 Task: Add an event with the title Project Progress Review, date '2023/10/23', time 7:50 AM to 9:50 AMand add a description: Throughout the retreat, teams will engage in a variety of problem-solving activities that are designed to challenge their critical thinking, decision-making, and collaboration skills. These activities will be carefully curated to promote teamwork, innovation, and a growth mindset., put the event into Green category . Add location for the event as: 456 Palace of Knossos, Crete, Greece, logged in from the account softage.2@softage.netand send the event invitation to softage.4@softage.net and softage.5@softage.net. Set a reminder for the event At time of event
Action: Mouse moved to (114, 99)
Screenshot: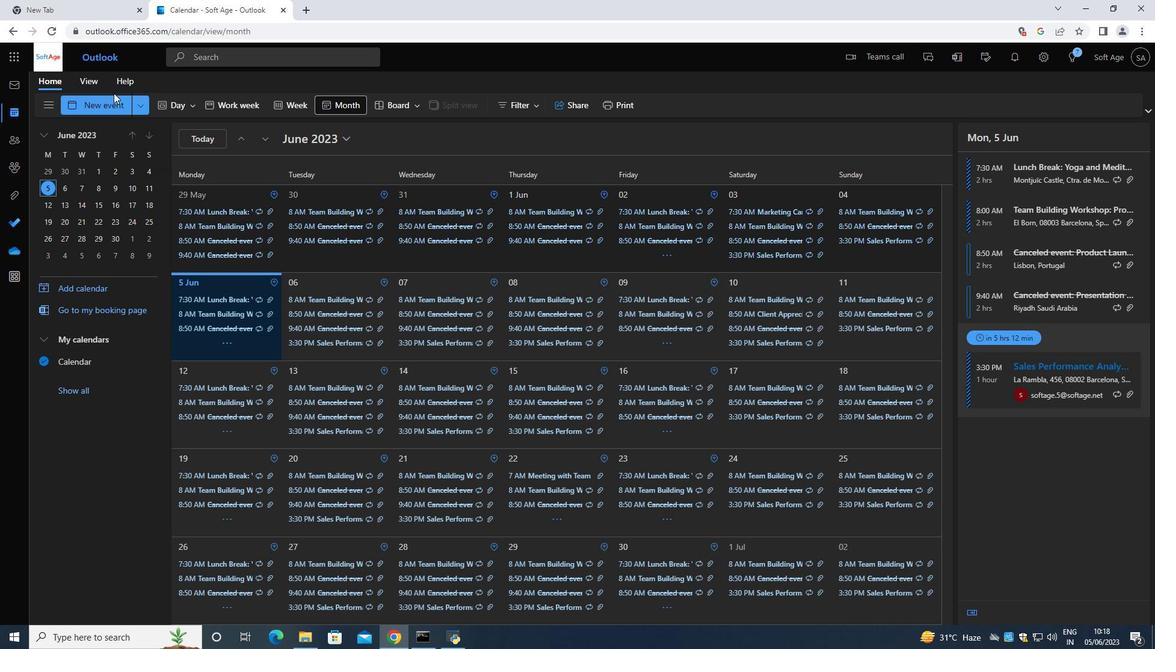 
Action: Mouse pressed left at (114, 99)
Screenshot: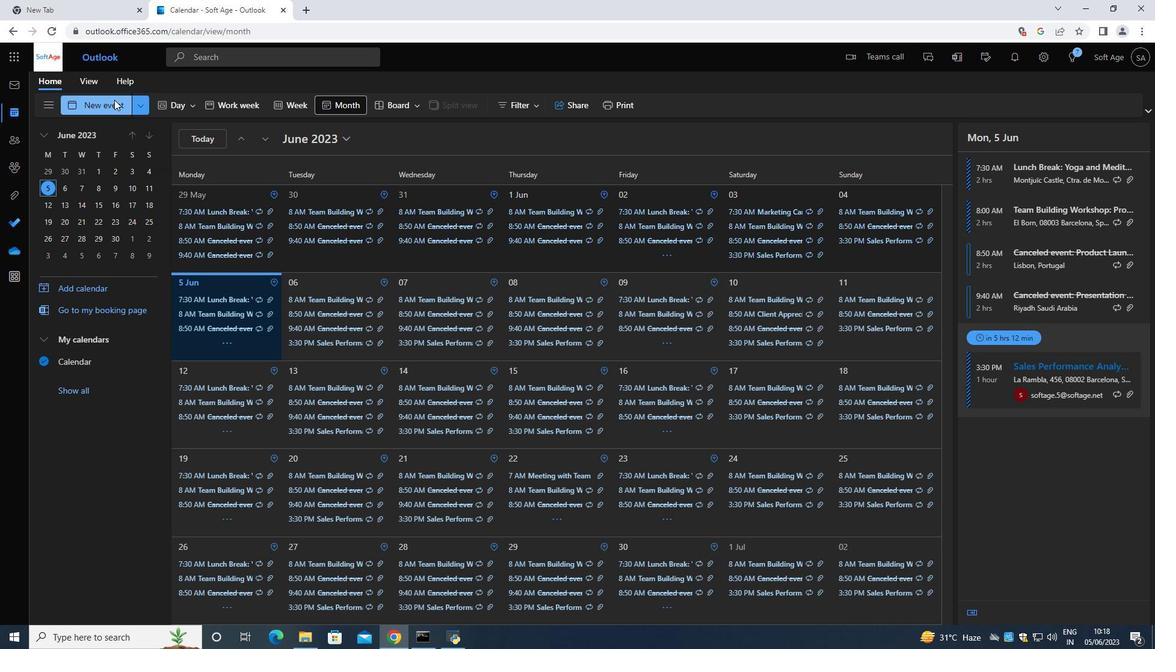 
Action: Mouse moved to (492, 291)
Screenshot: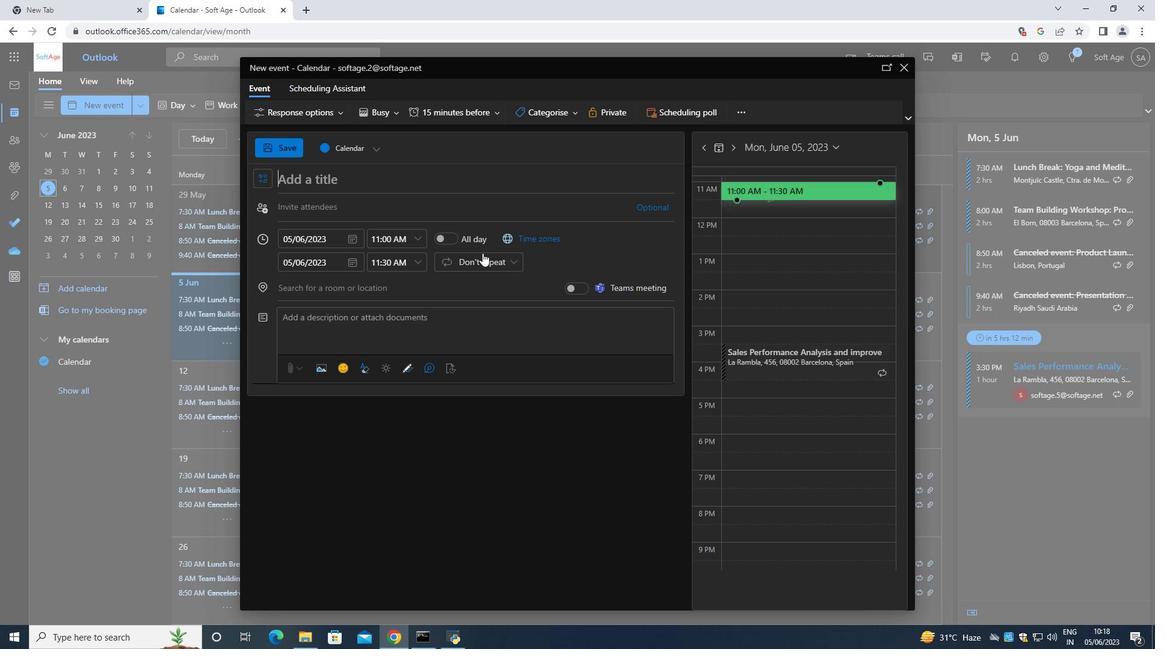 
Action: Key pressed <Key.shift><Key.shift><Key.shift><Key.shift><Key.shift><Key.shift><Key.shift><Key.shift><Key.shift><Key.shift><Key.shift><Key.shift><Key.shift><Key.shift><Key.shift><Key.shift>Project<Key.space><Key.shift>Progress<Key.space><Key.shift><Key.shift><Key.shift><Key.shift>Review
Screenshot: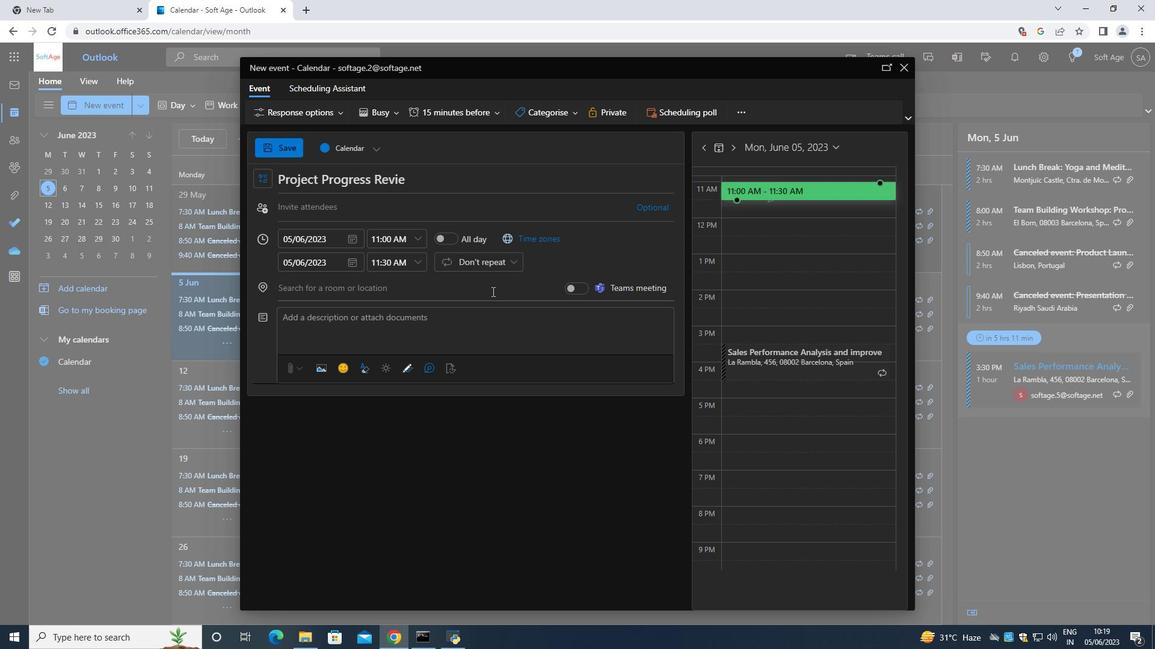 
Action: Mouse moved to (357, 237)
Screenshot: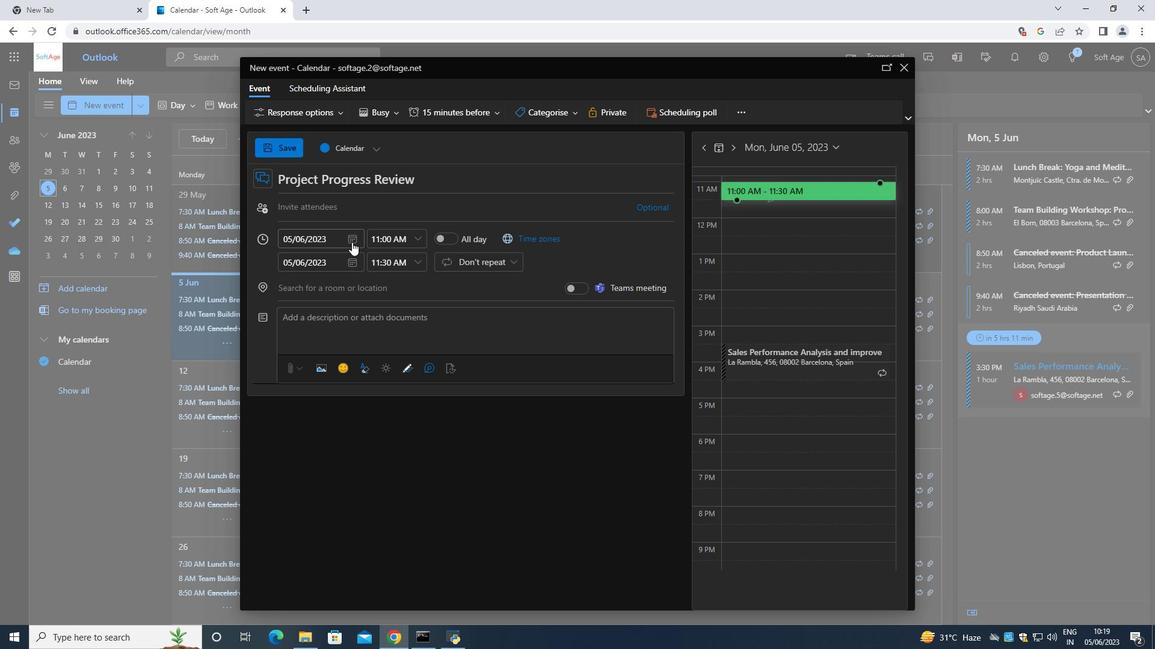 
Action: Mouse pressed left at (357, 237)
Screenshot: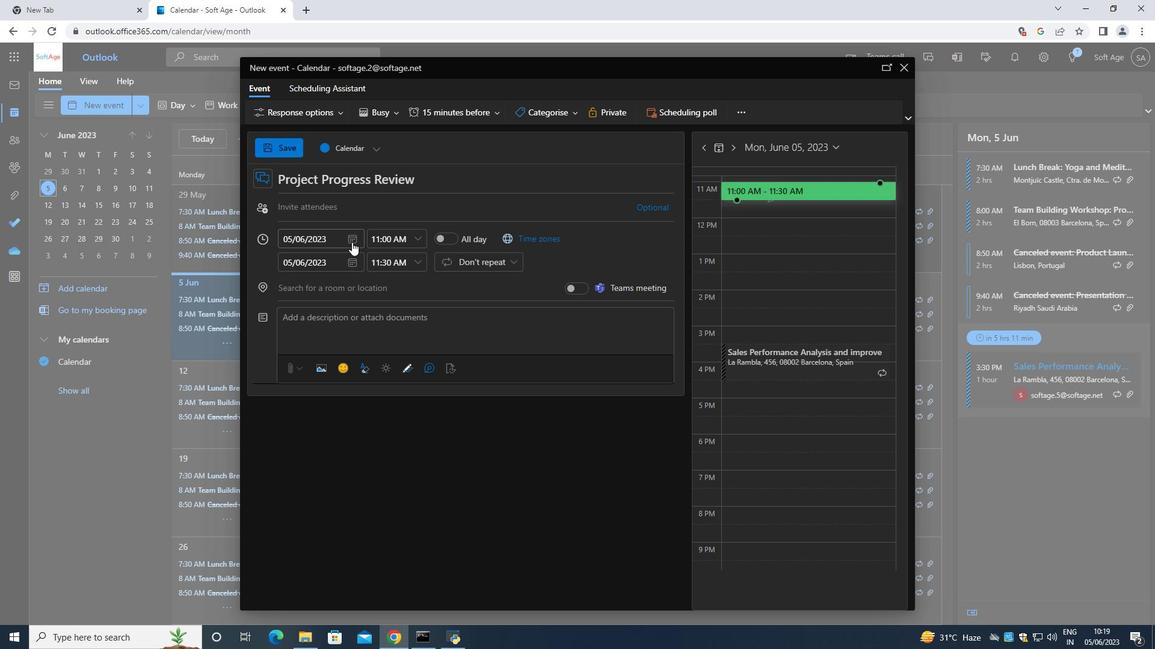 
Action: Mouse moved to (392, 261)
Screenshot: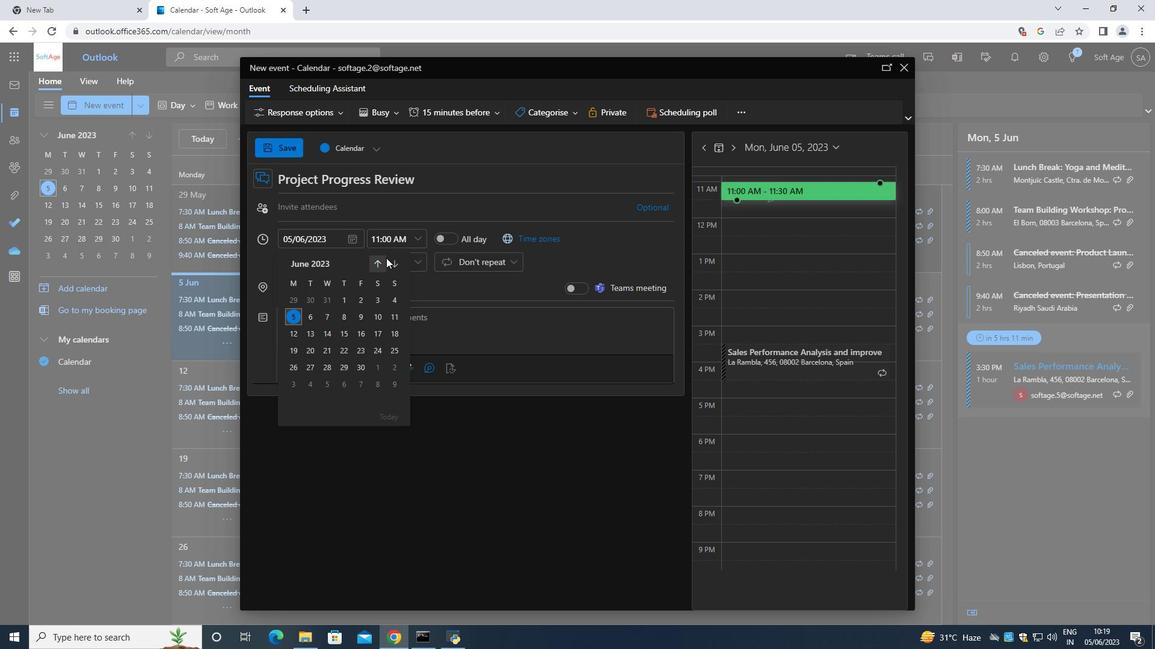 
Action: Mouse pressed left at (392, 261)
Screenshot: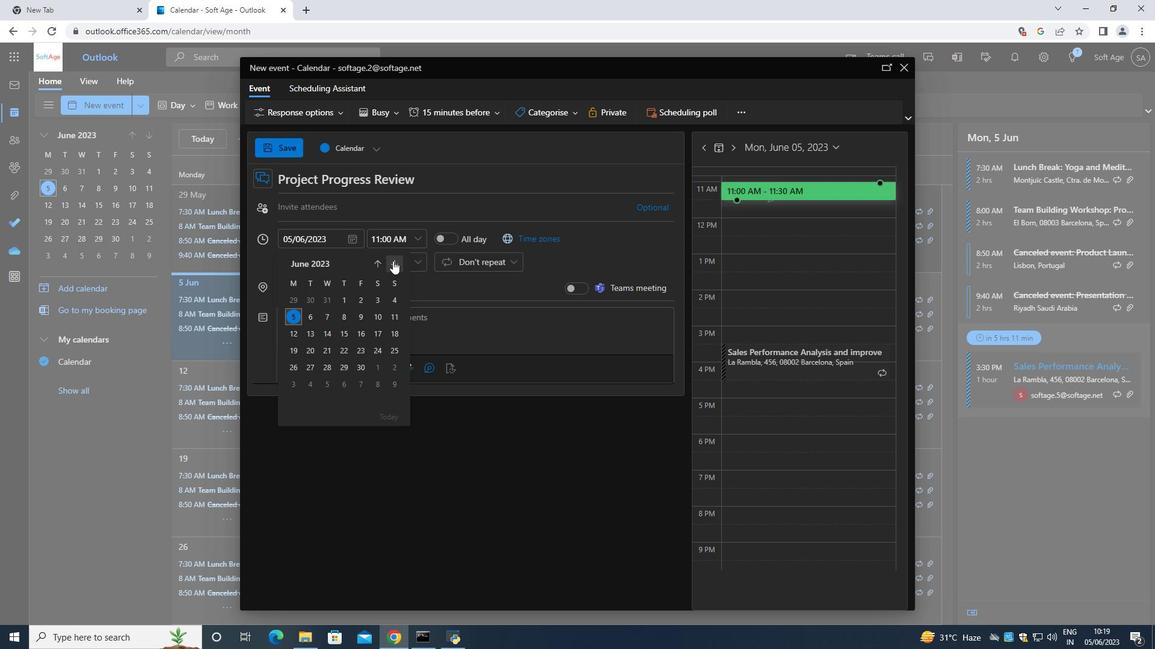 
Action: Mouse moved to (394, 262)
Screenshot: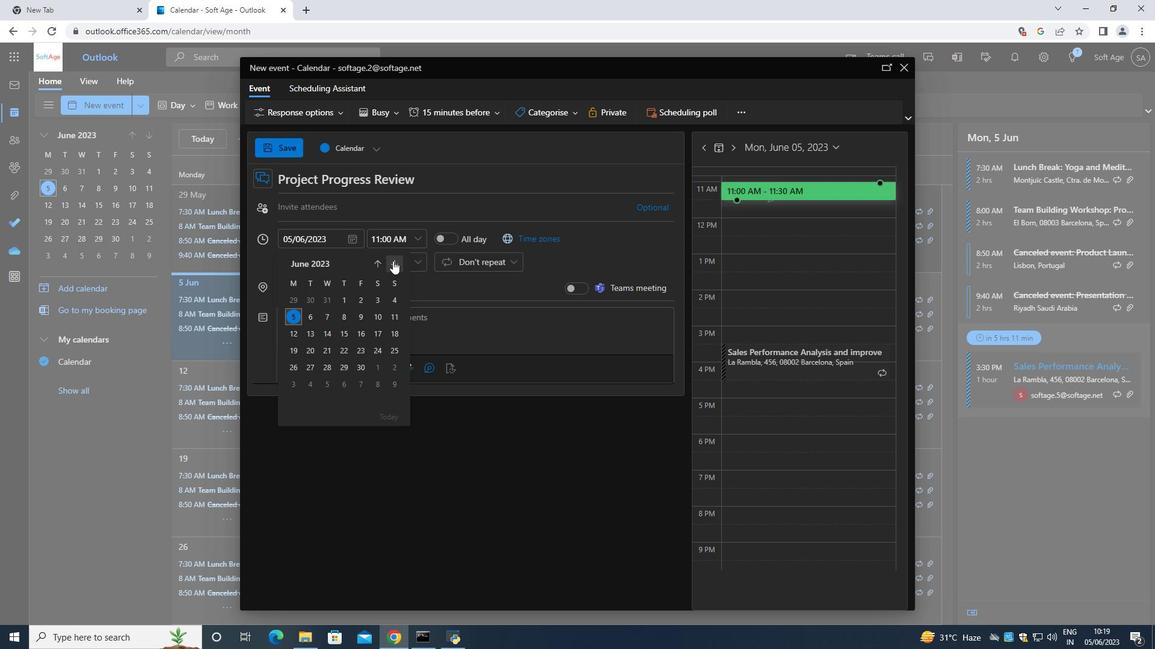 
Action: Mouse pressed left at (394, 262)
Screenshot: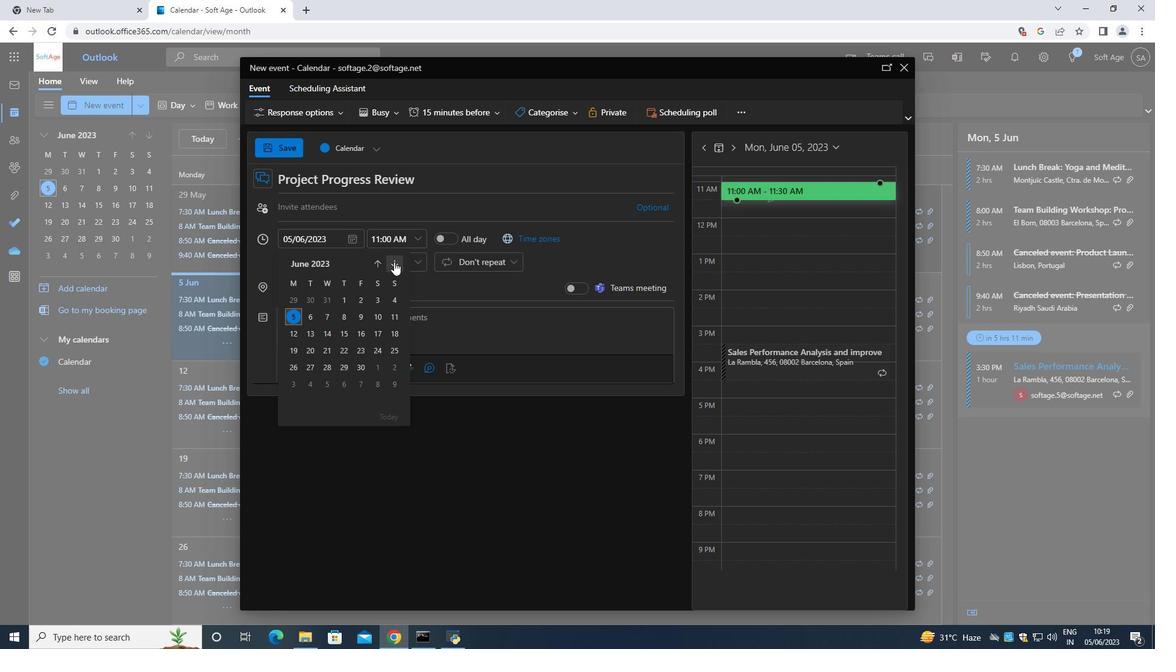 
Action: Mouse pressed left at (394, 262)
Screenshot: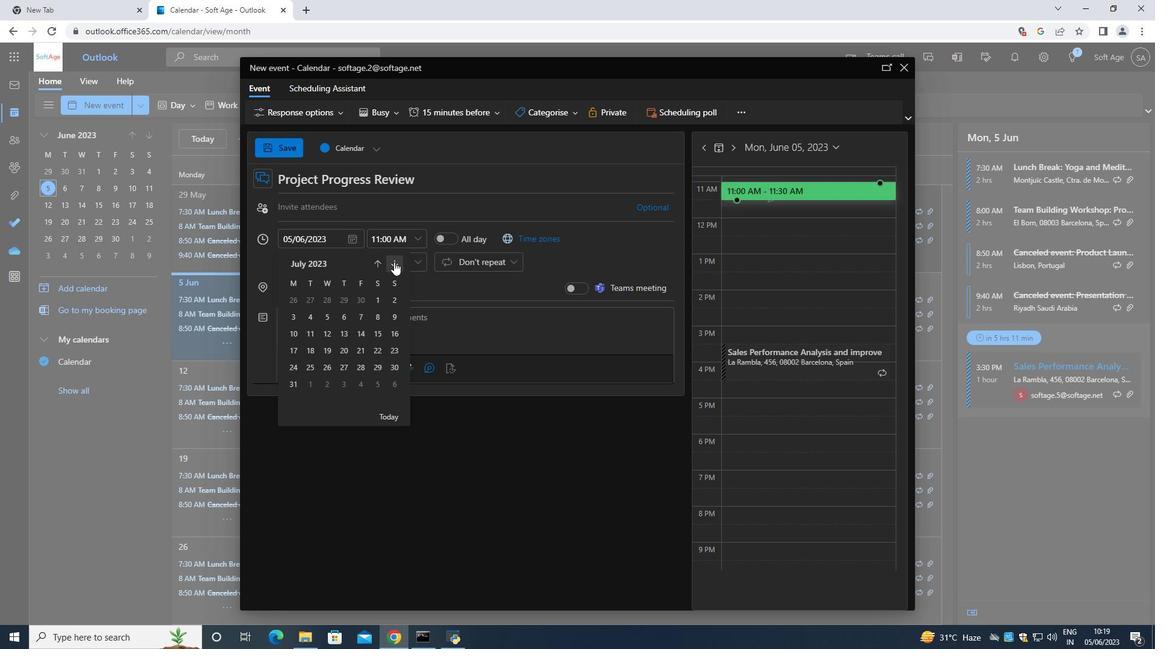 
Action: Mouse pressed left at (394, 262)
Screenshot: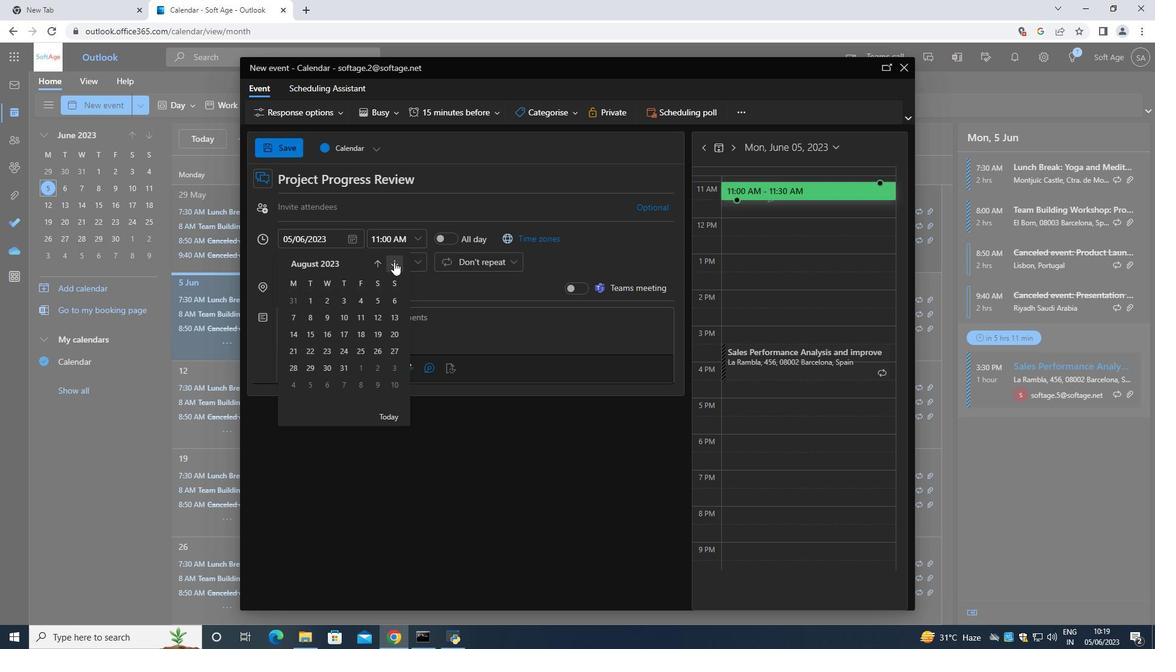 
Action: Mouse pressed left at (394, 262)
Screenshot: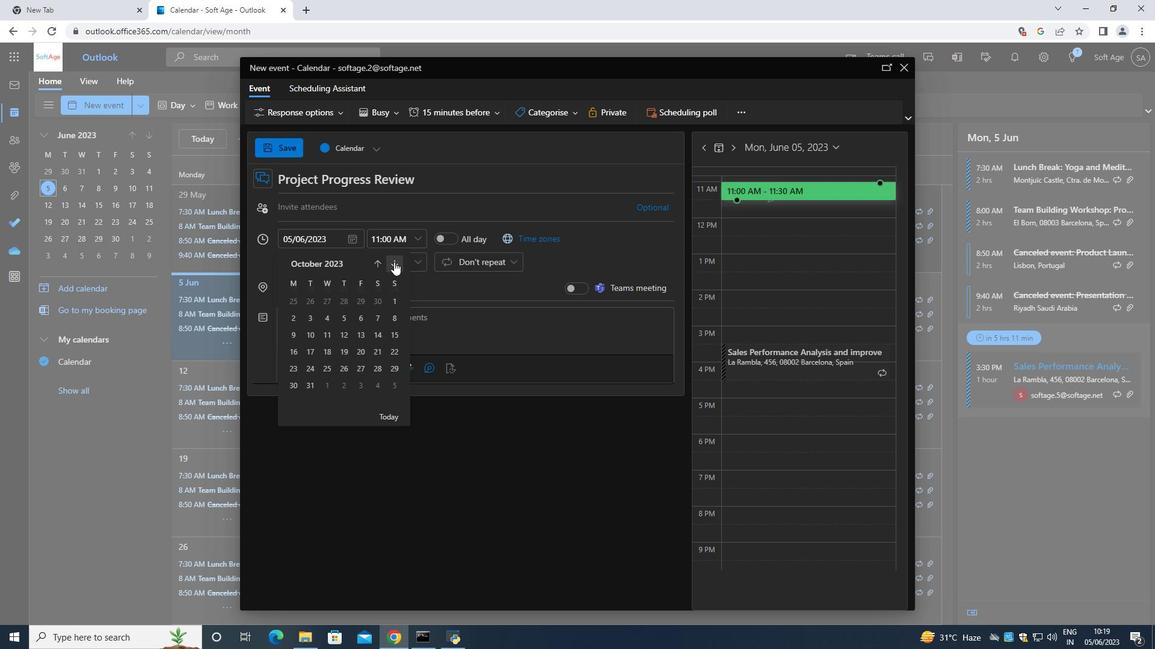 
Action: Mouse moved to (381, 264)
Screenshot: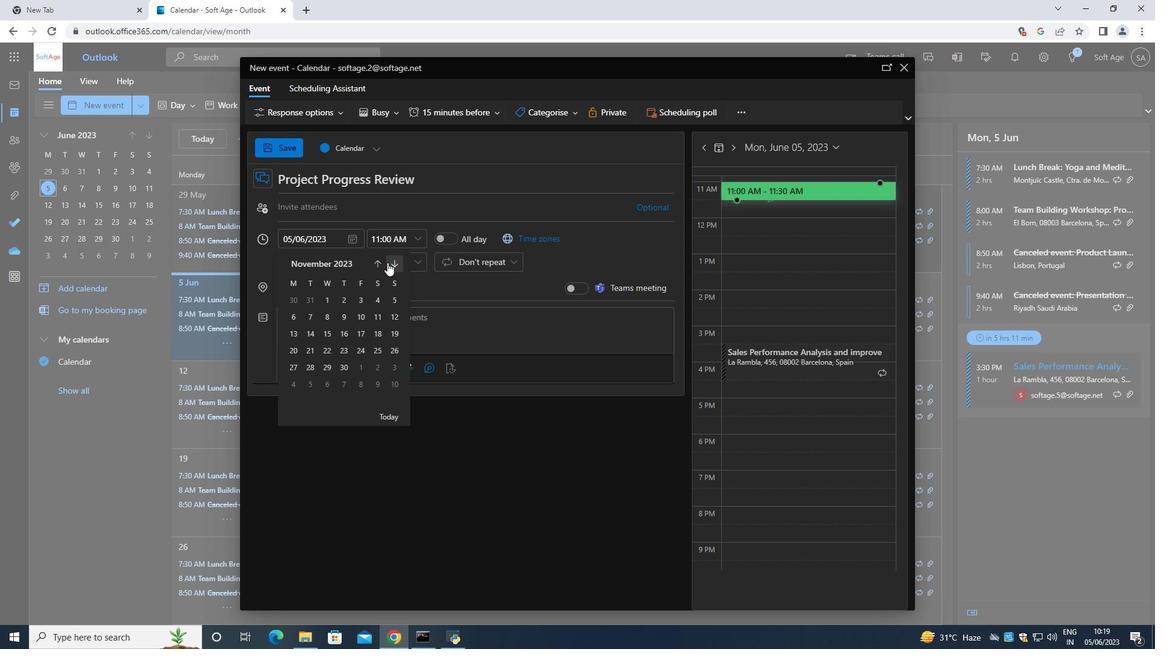 
Action: Mouse pressed left at (381, 264)
Screenshot: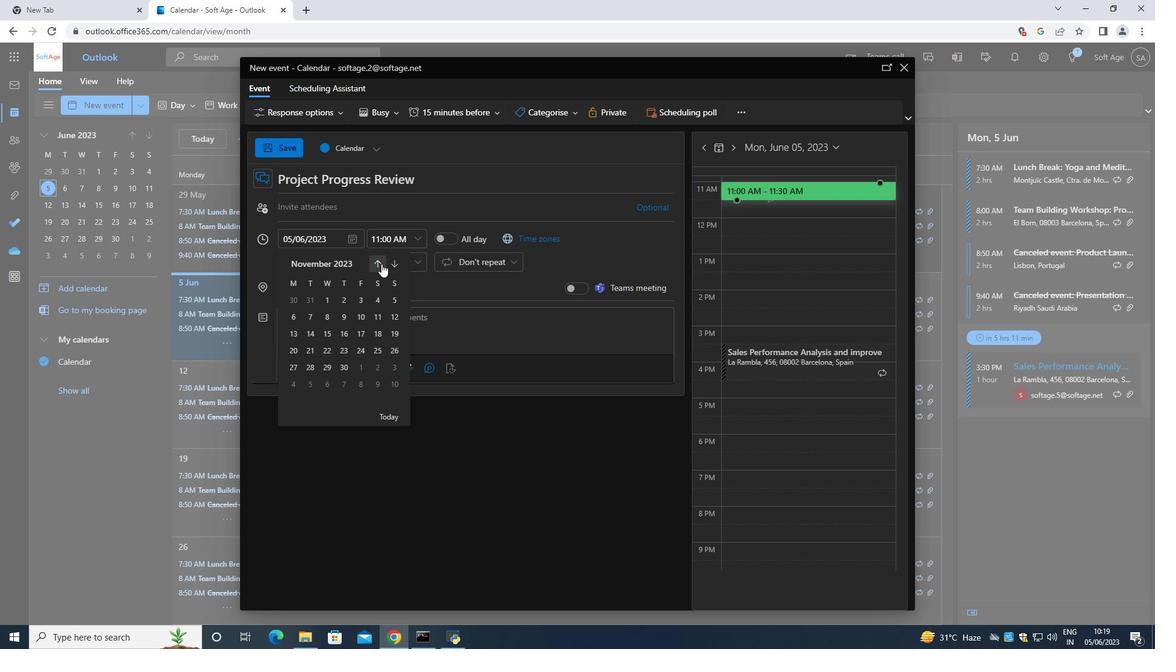 
Action: Mouse moved to (294, 365)
Screenshot: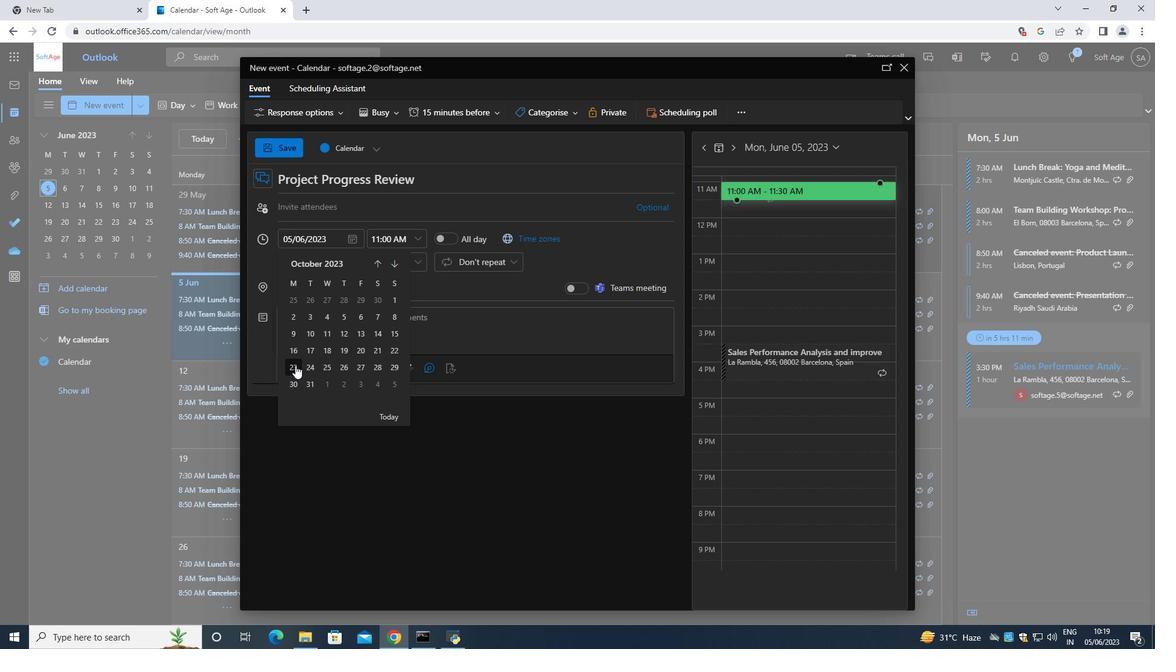 
Action: Mouse pressed left at (294, 365)
Screenshot: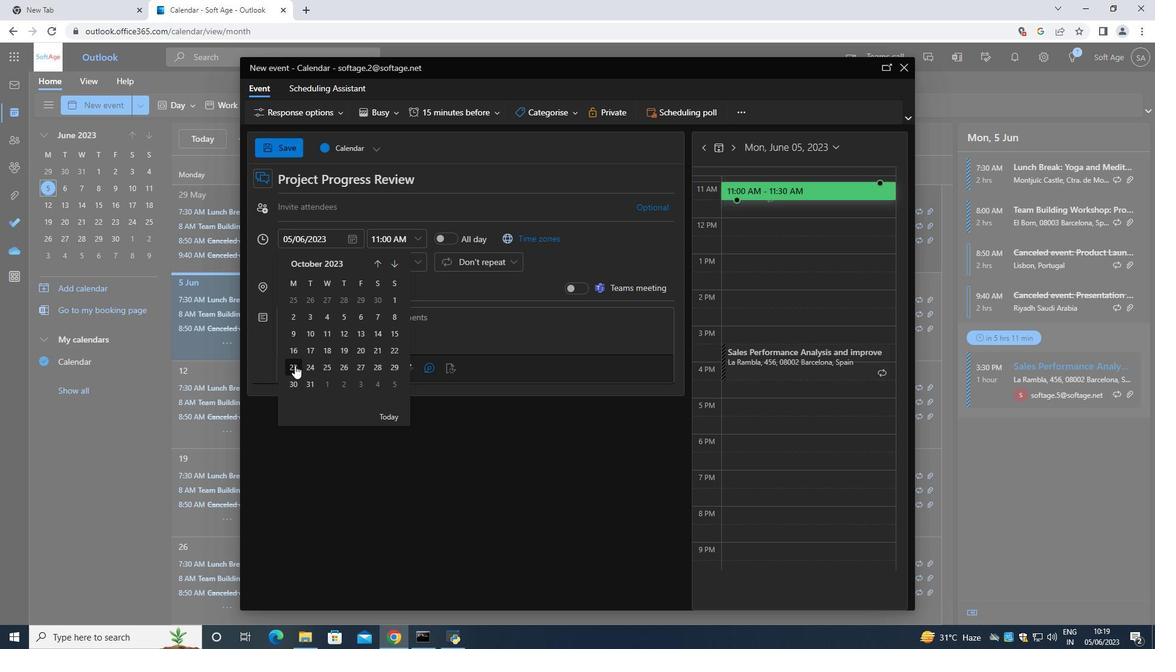 
Action: Mouse moved to (419, 236)
Screenshot: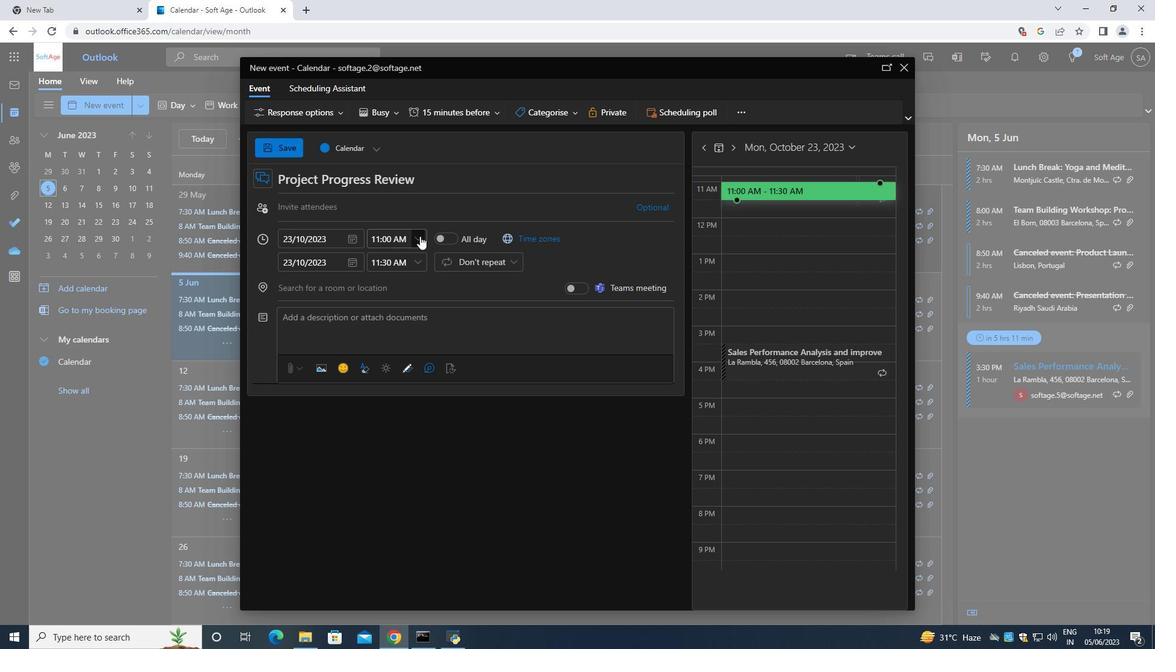 
Action: Mouse pressed left at (419, 236)
Screenshot: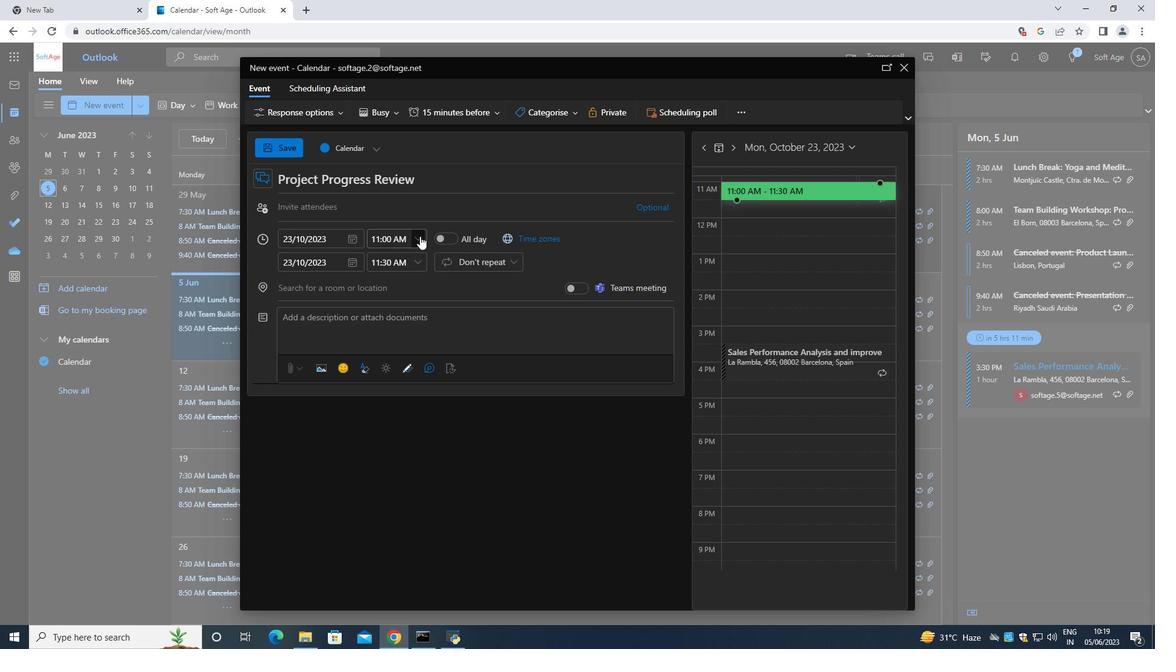 
Action: Mouse moved to (404, 265)
Screenshot: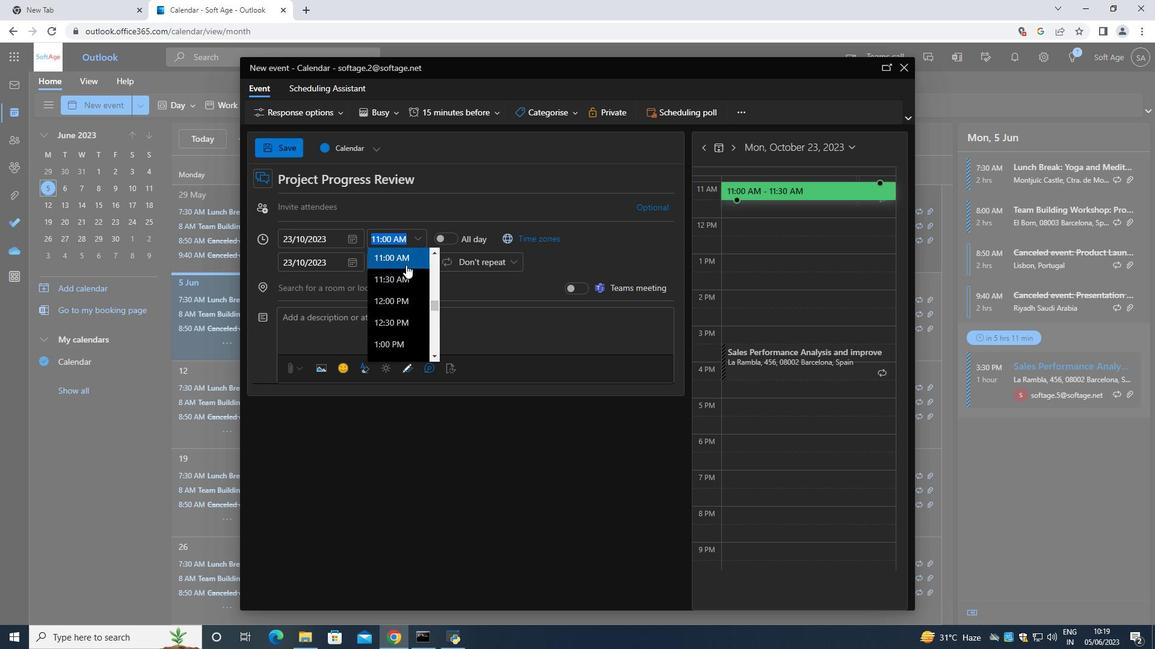 
Action: Mouse scrolled (404, 265) with delta (0, 0)
Screenshot: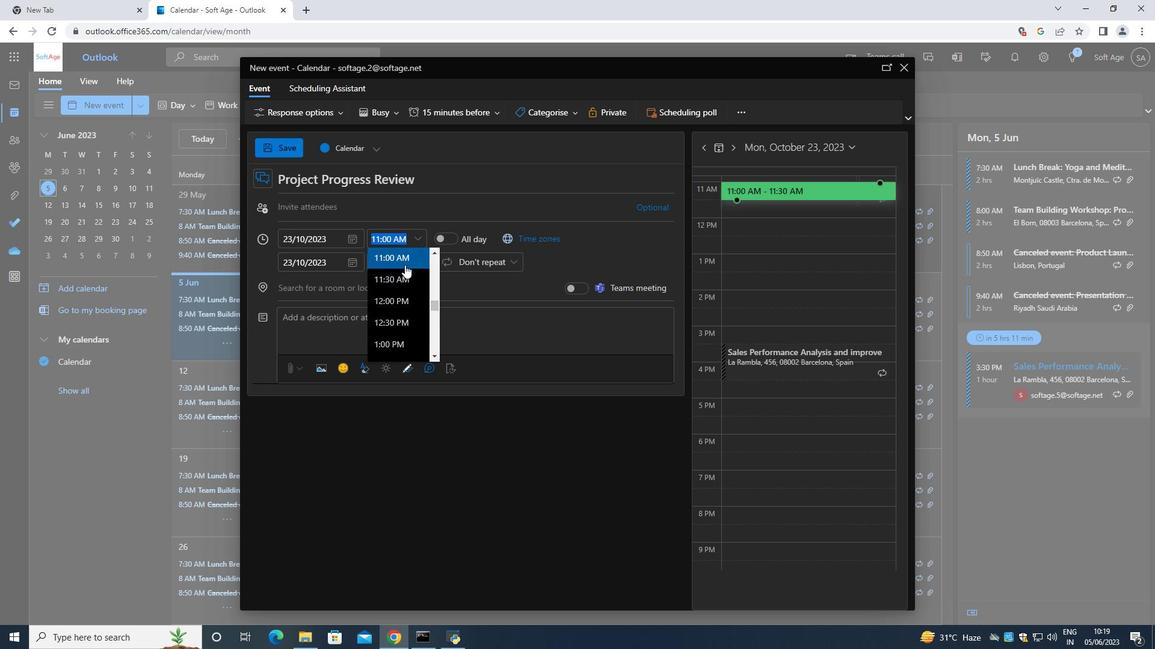 
Action: Mouse scrolled (404, 265) with delta (0, 0)
Screenshot: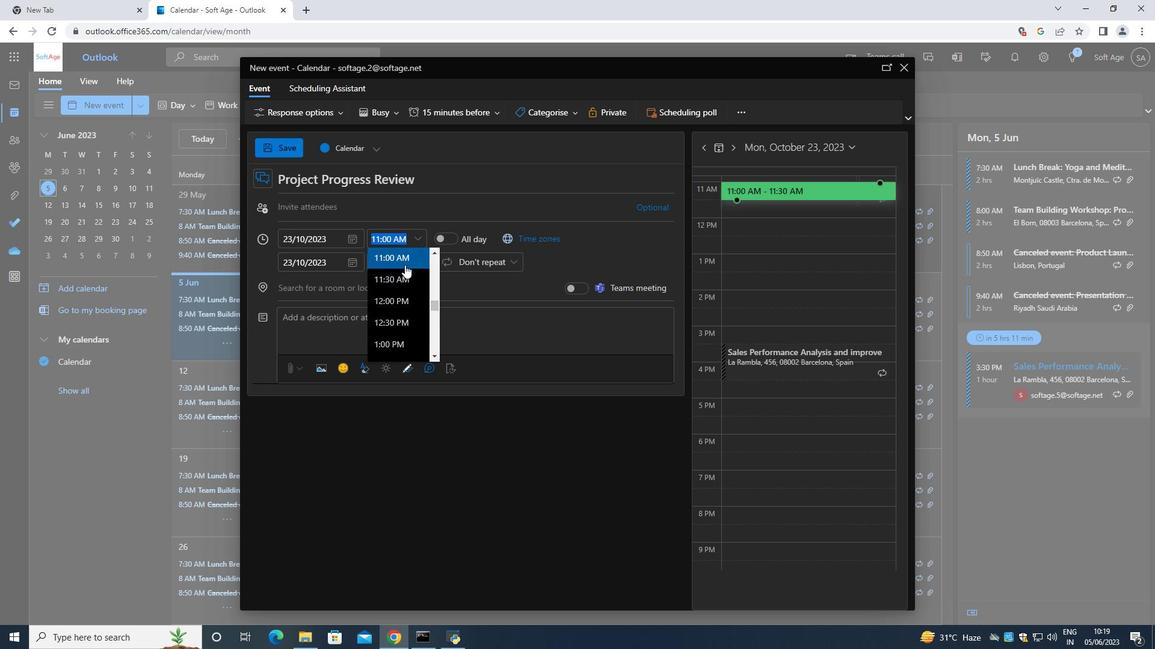 
Action: Mouse moved to (404, 265)
Screenshot: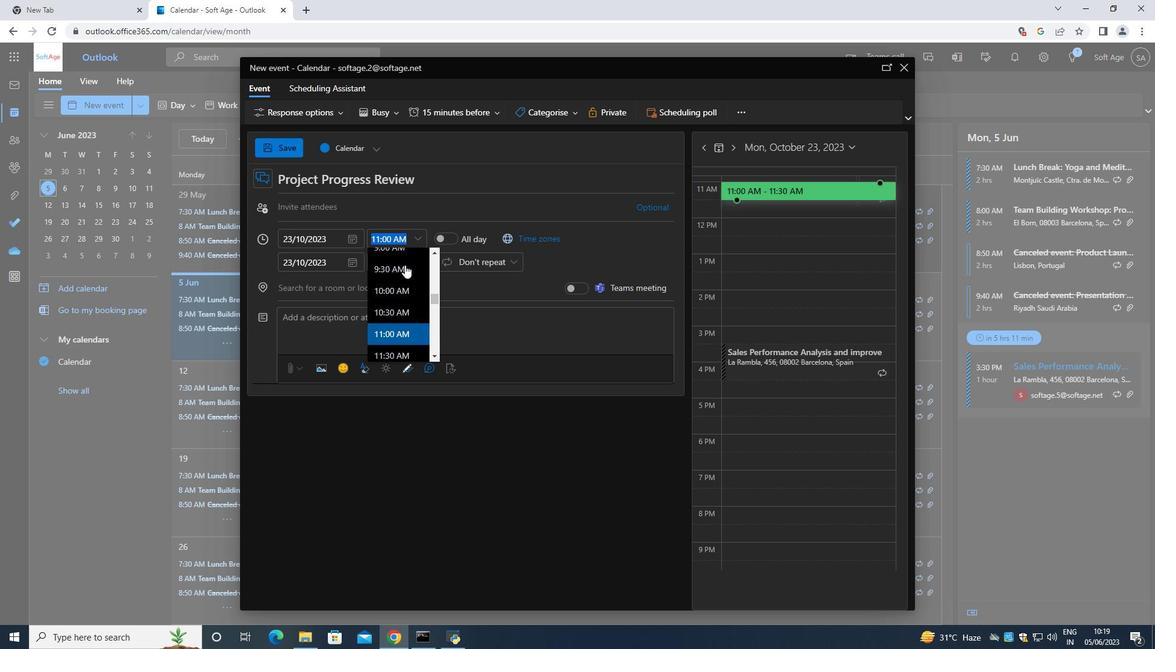 
Action: Mouse scrolled (404, 265) with delta (0, 0)
Screenshot: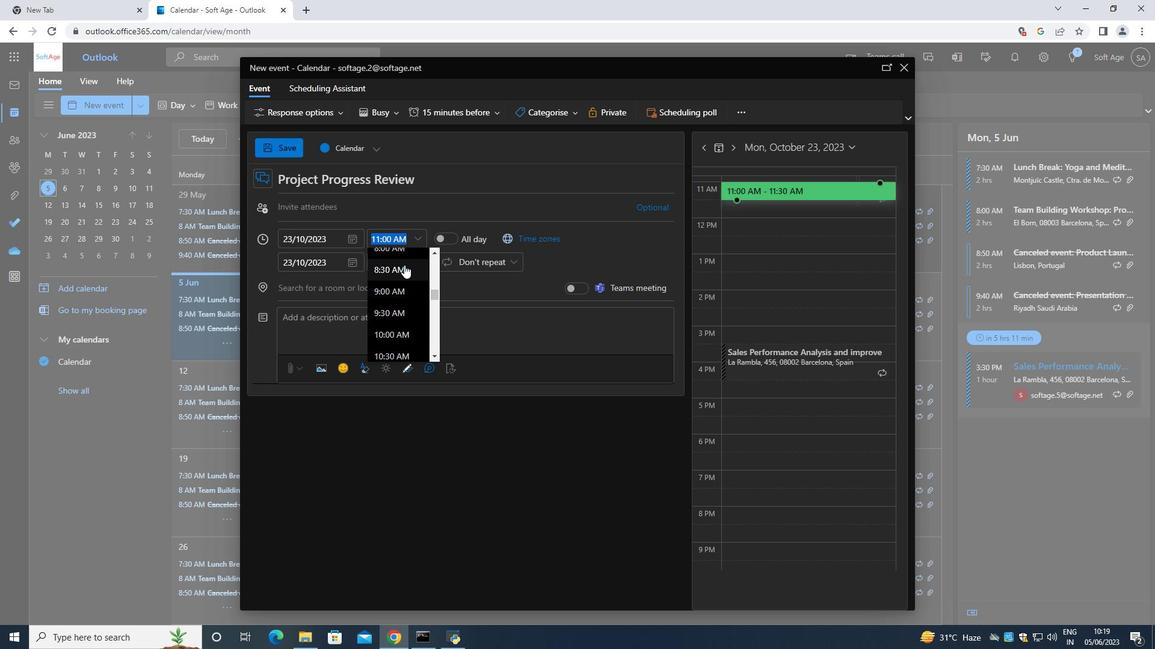
Action: Mouse moved to (397, 265)
Screenshot: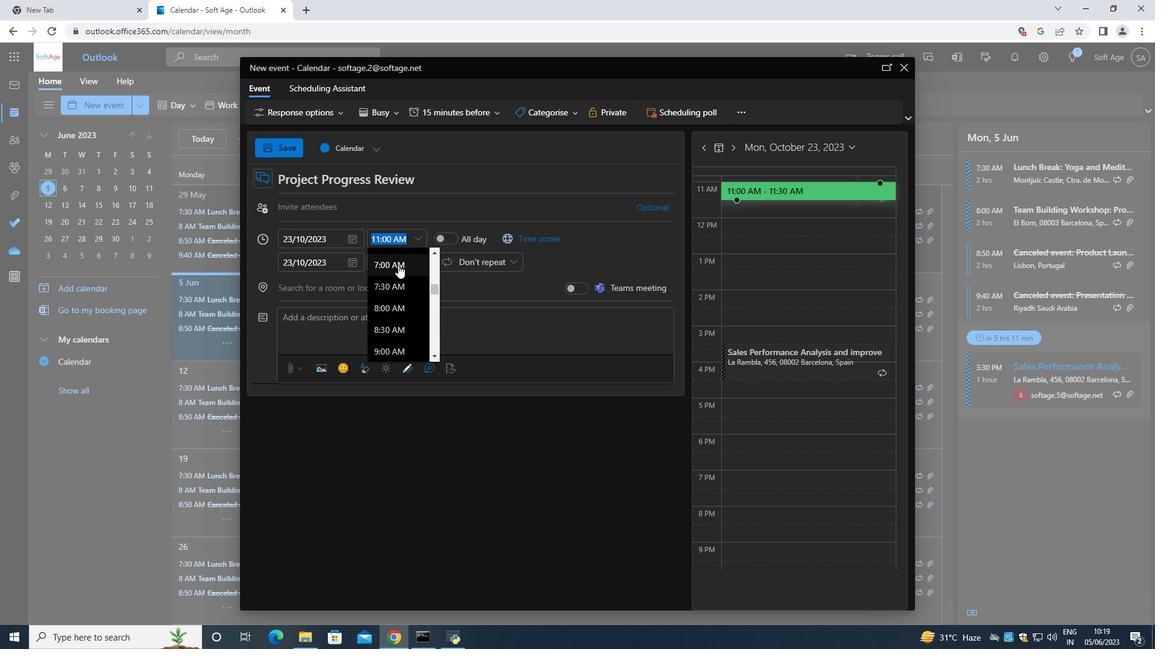 
Action: Mouse pressed left at (397, 265)
Screenshot: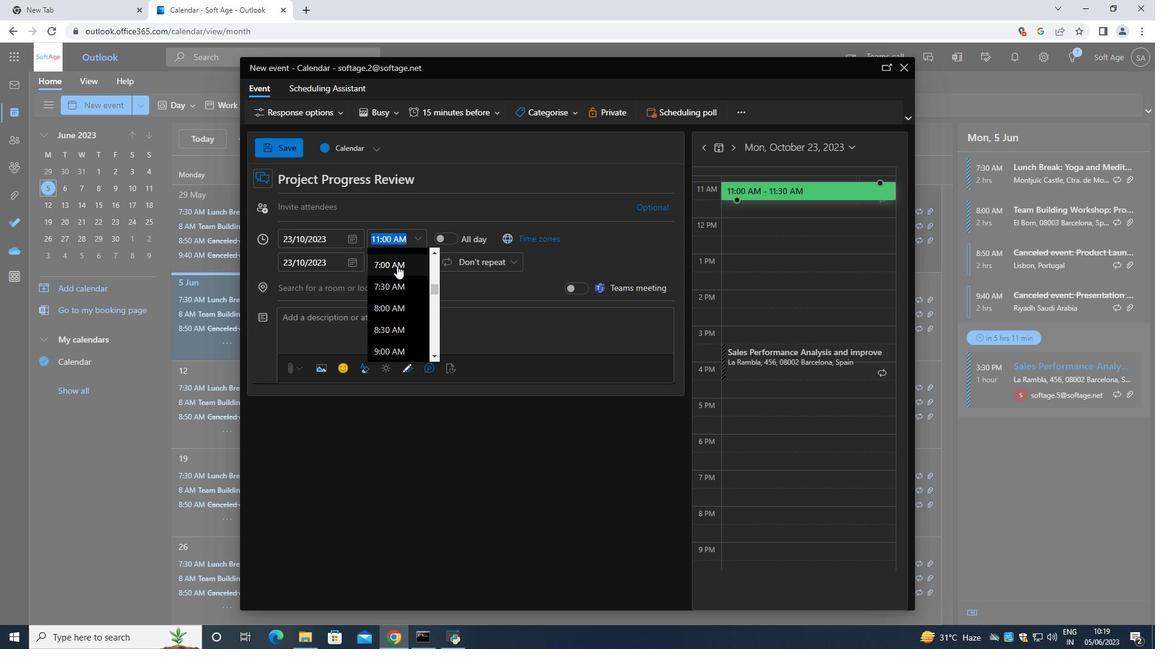 
Action: Mouse moved to (386, 235)
Screenshot: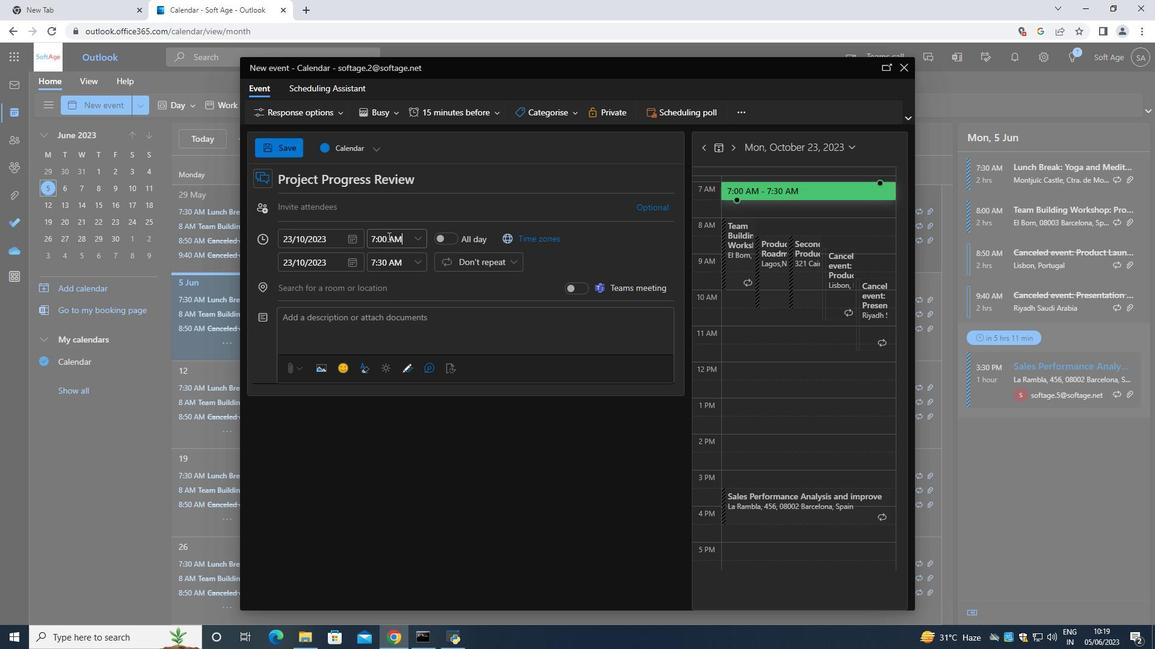 
Action: Mouse pressed left at (386, 235)
Screenshot: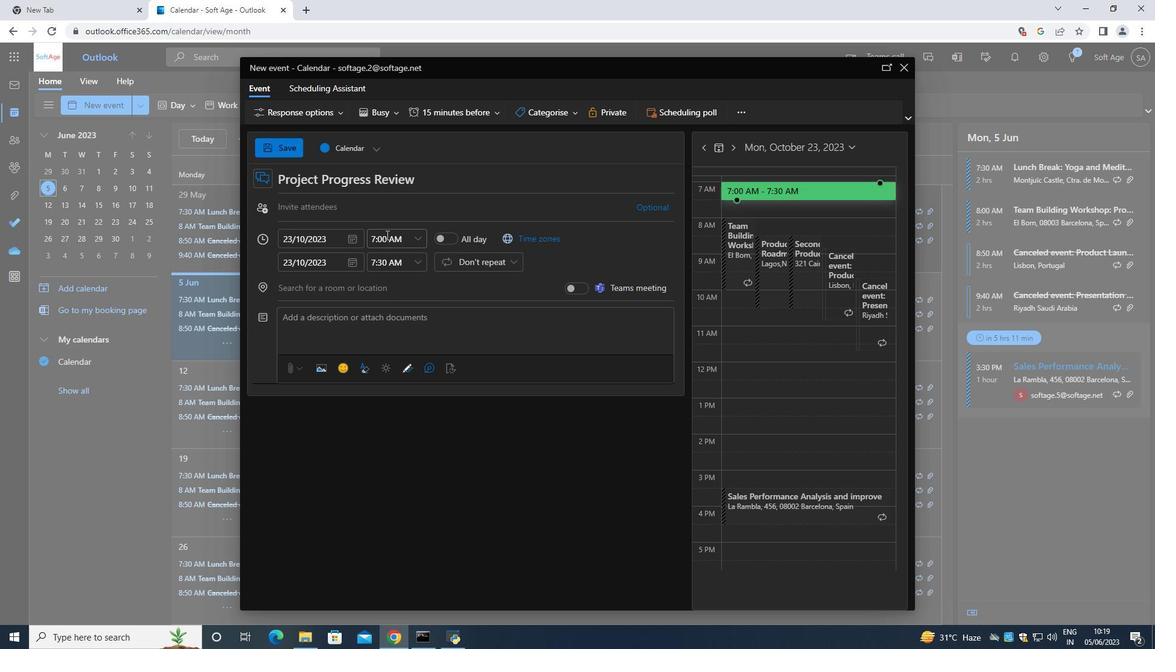 
Action: Mouse moved to (388, 235)
Screenshot: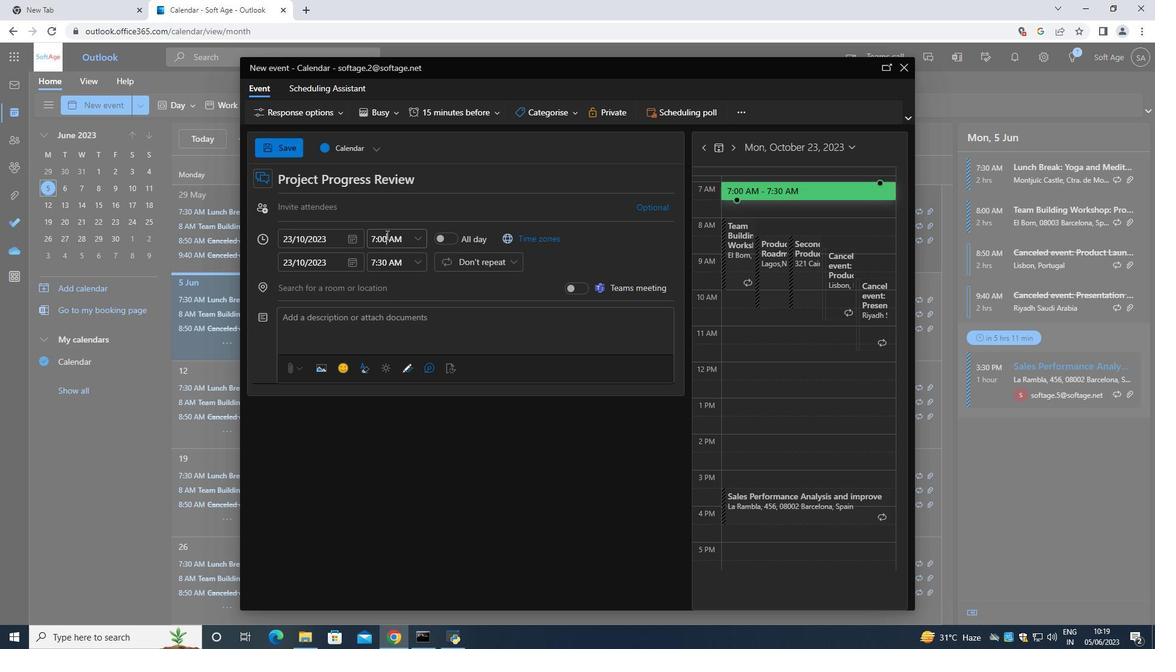 
Action: Key pressed <Key.backspace><Key.backspace>50
Screenshot: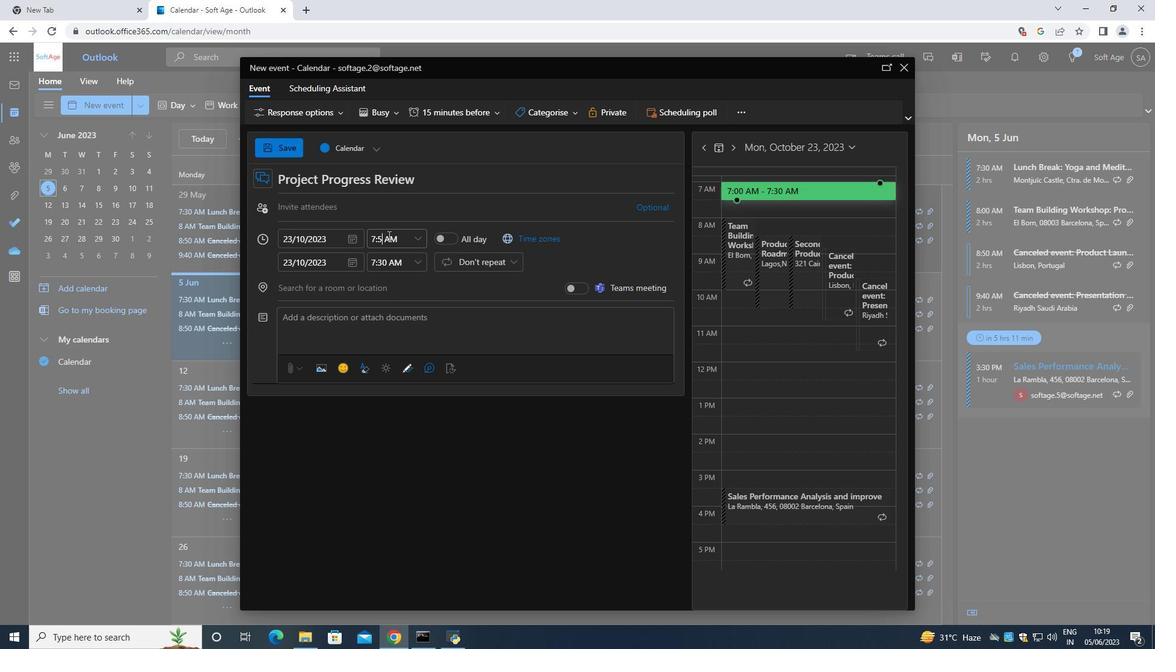 
Action: Mouse moved to (418, 264)
Screenshot: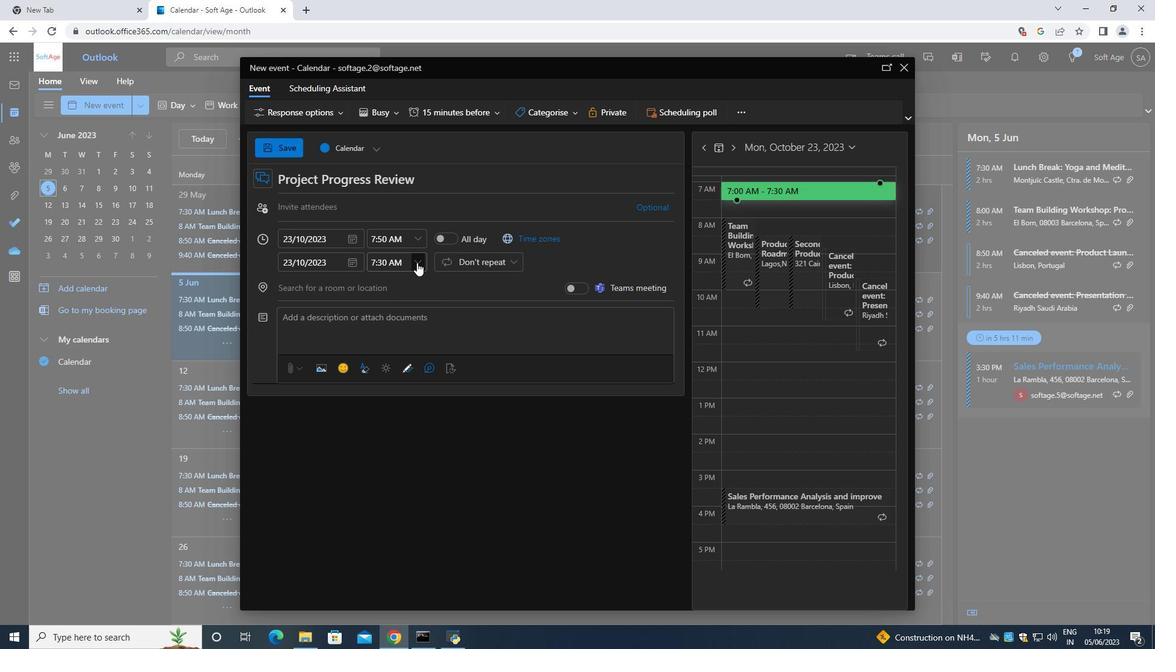 
Action: Mouse pressed left at (418, 264)
Screenshot: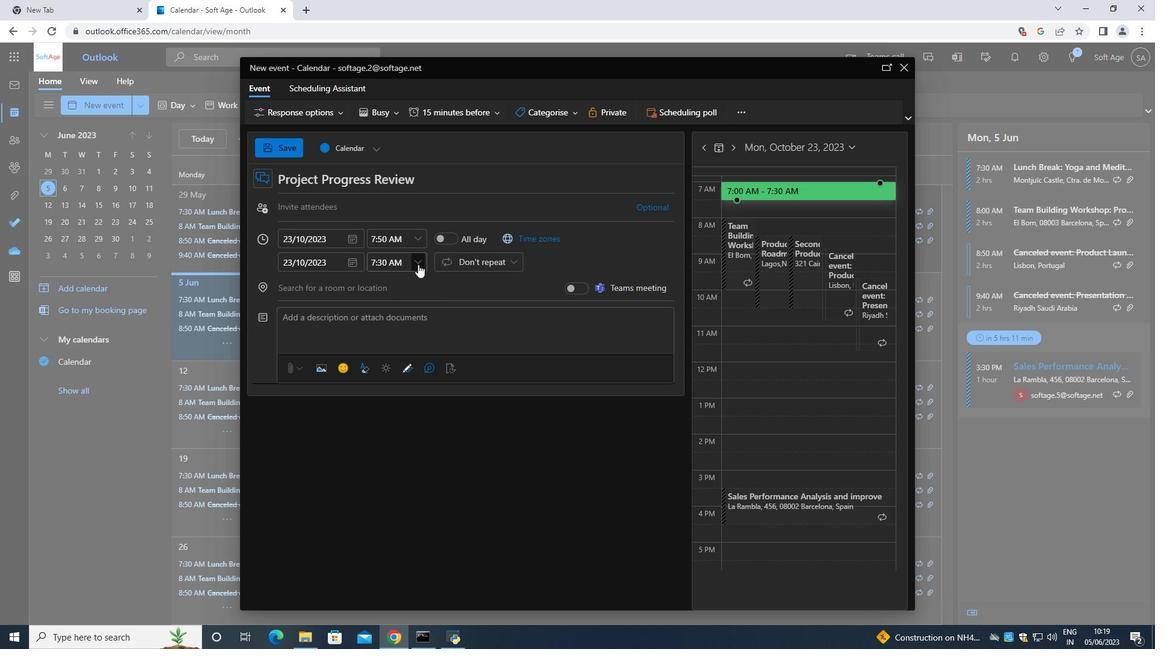 
Action: Mouse moved to (393, 350)
Screenshot: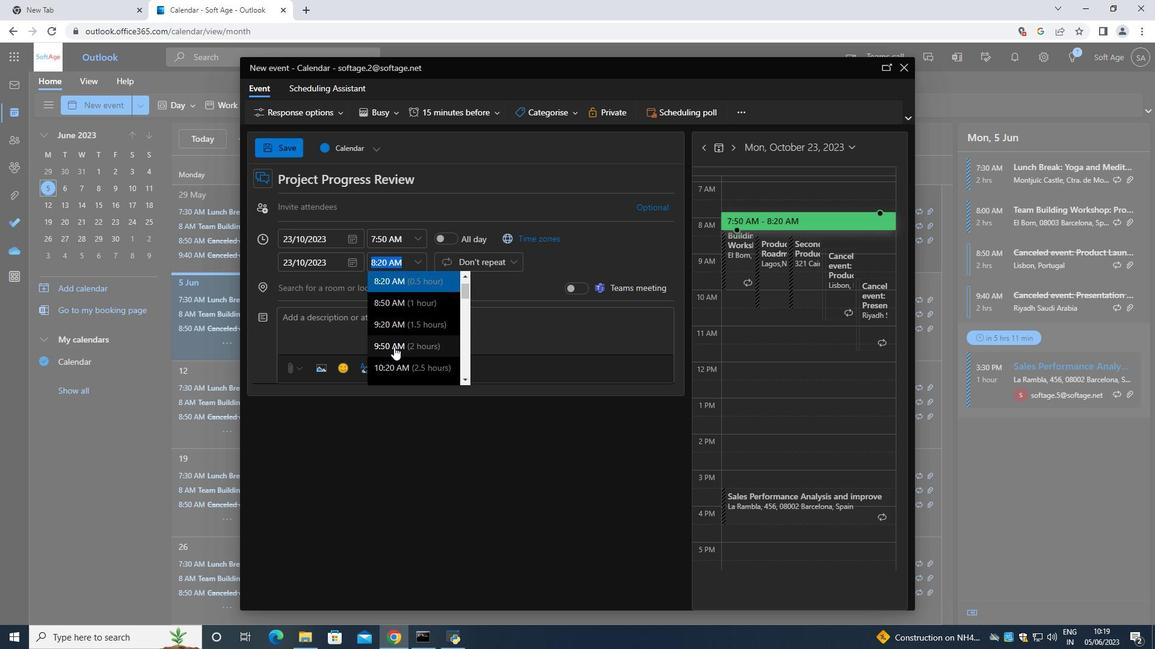 
Action: Mouse pressed left at (393, 350)
Screenshot: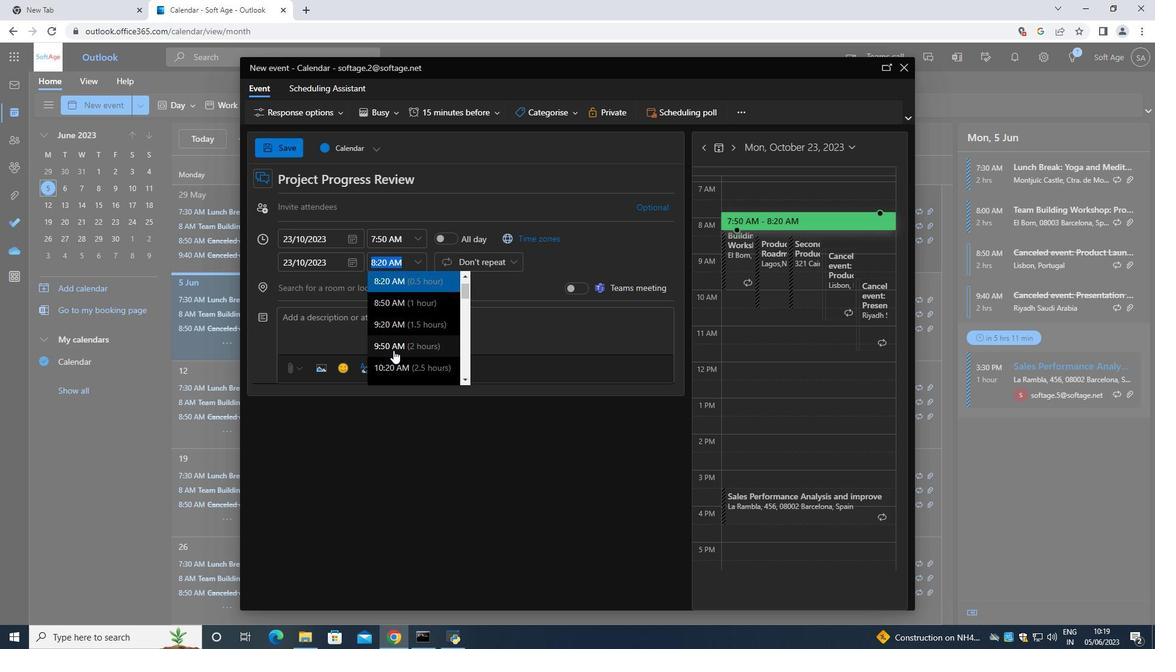 
Action: Mouse moved to (364, 318)
Screenshot: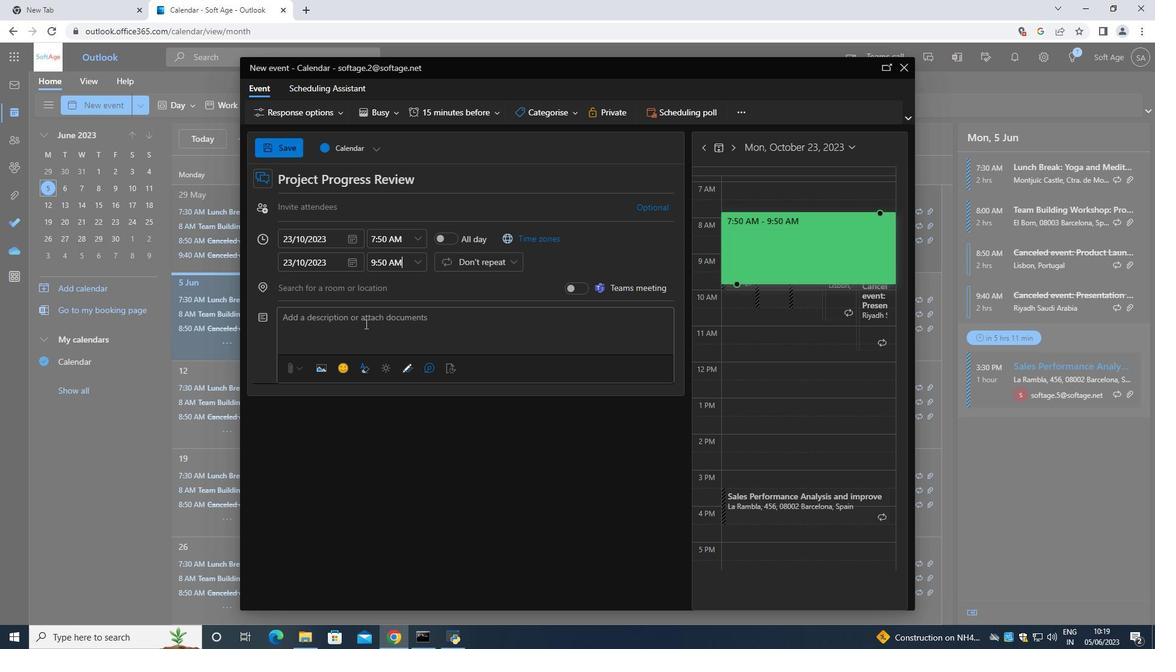 
Action: Mouse pressed left at (364, 318)
Screenshot: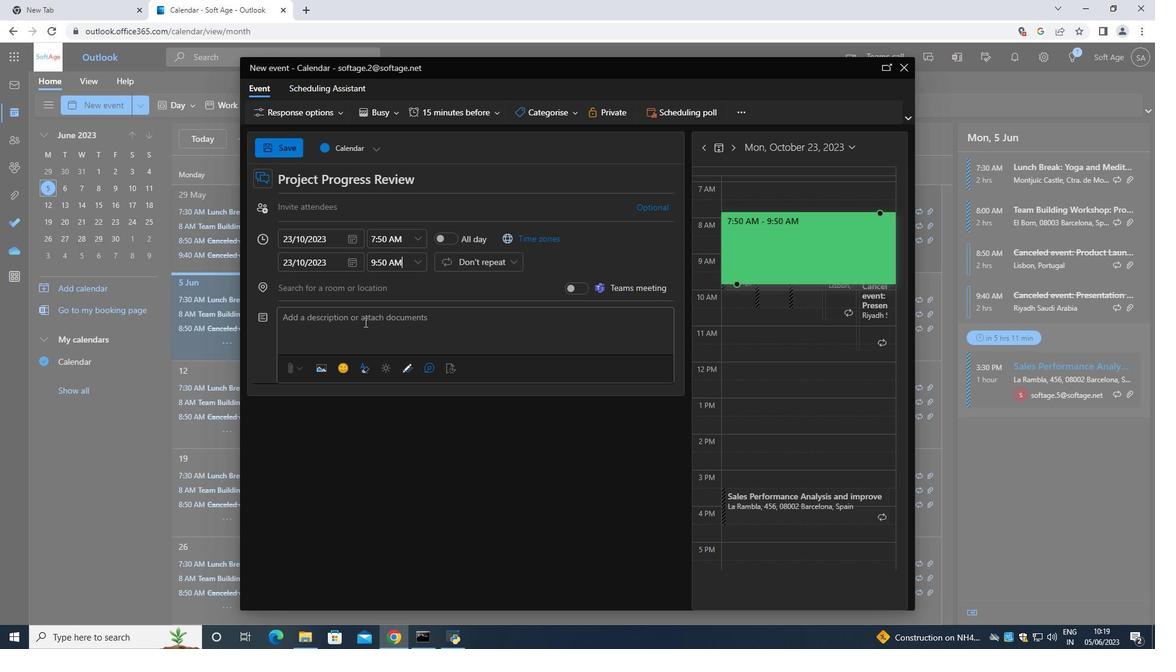 
Action: Mouse moved to (365, 318)
Screenshot: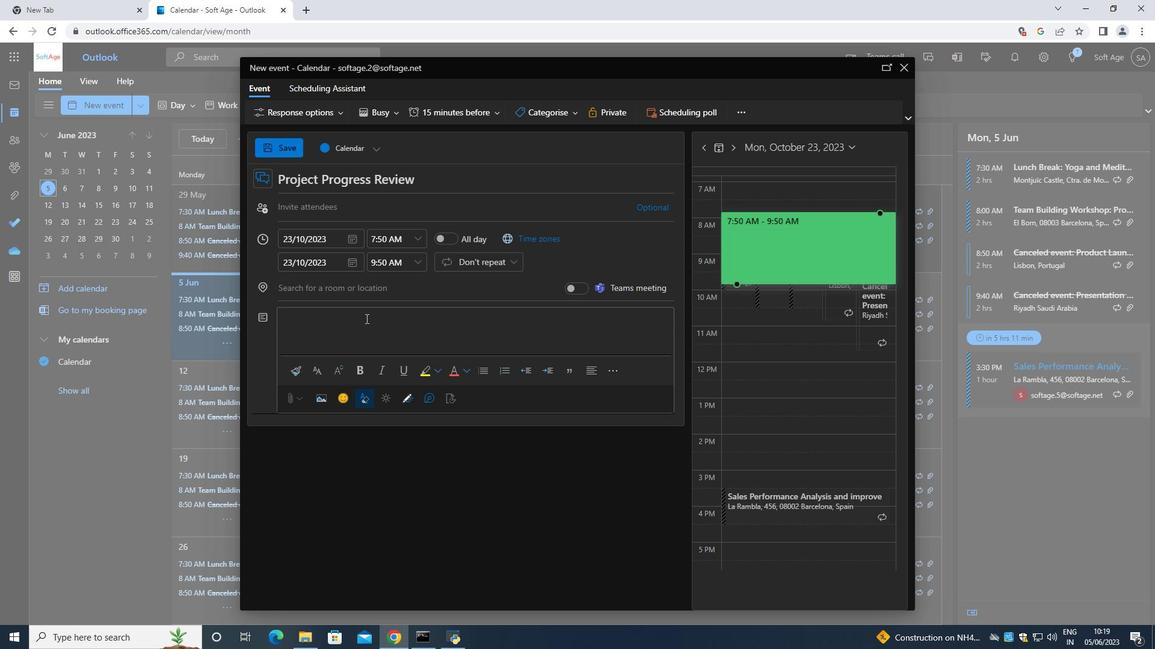 
Action: Key pressed <Key.shift>Throughout<Key.space>thr<Key.backspace>e<Key.space>retreat<Key.space>,<Key.space>teams<Key.space>will<Key.space>engage<Key.space>o<Key.backspace>in<Key.space>a<Key.space>variety<Key.space>of<Key.space>problem<Key.space><Key.backspace>-solving<Key.space>activities<Key.space>that<Key.space>are<Key.space>designed<Key.space>to<Key.space>challeng<Key.space>th<Key.backspace><Key.backspace><Key.backspace>e<Key.space>their<Key.space>critical<Key.space>thinking<Key.space>,<Key.space>decid<Key.backspace>sion<Key.space><Key.backspace>-making<Key.space>,<Key.space>and<Key.space>collaboration<Key.space>skills<Key.space>.<Key.space><Key.shift>These<Key.space>activities<Key.space>will<Key.space>be<Key.space>carefully<Key.space>curated<Key.space>to<Key.space>promote<Key.space>teamwork<Key.space>,<Key.space>innovation<Key.space>,<Key.space>and<Key.space>a<Key.space>growth<Key.space>mindset<Key.space>.
Screenshot: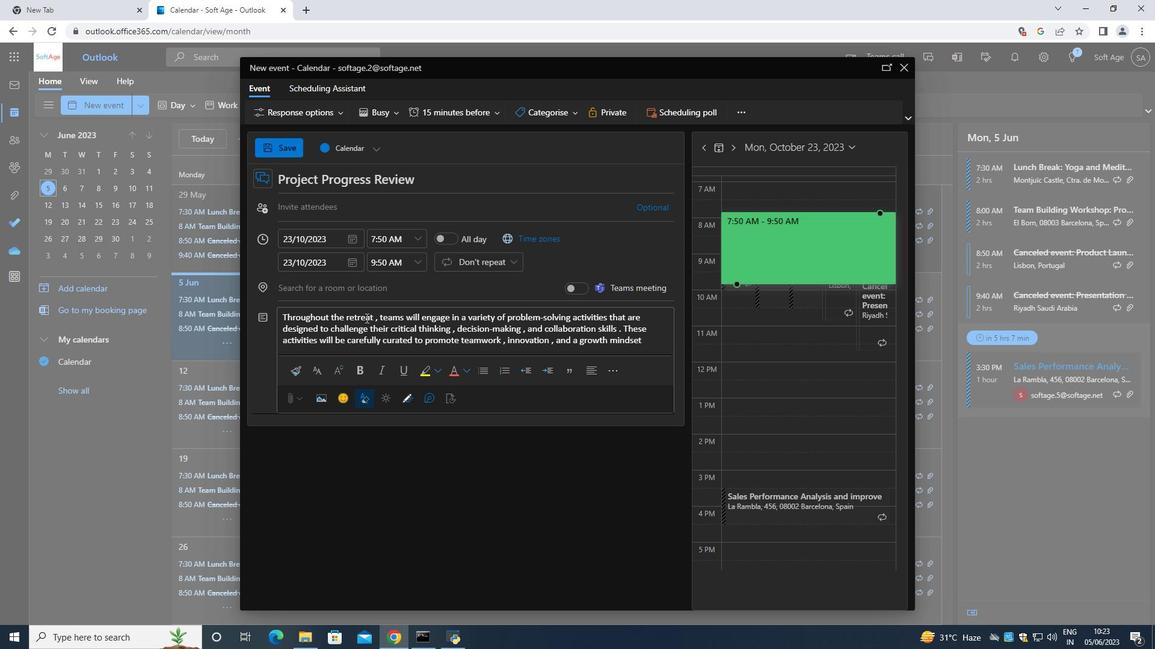 
Action: Mouse moved to (542, 112)
Screenshot: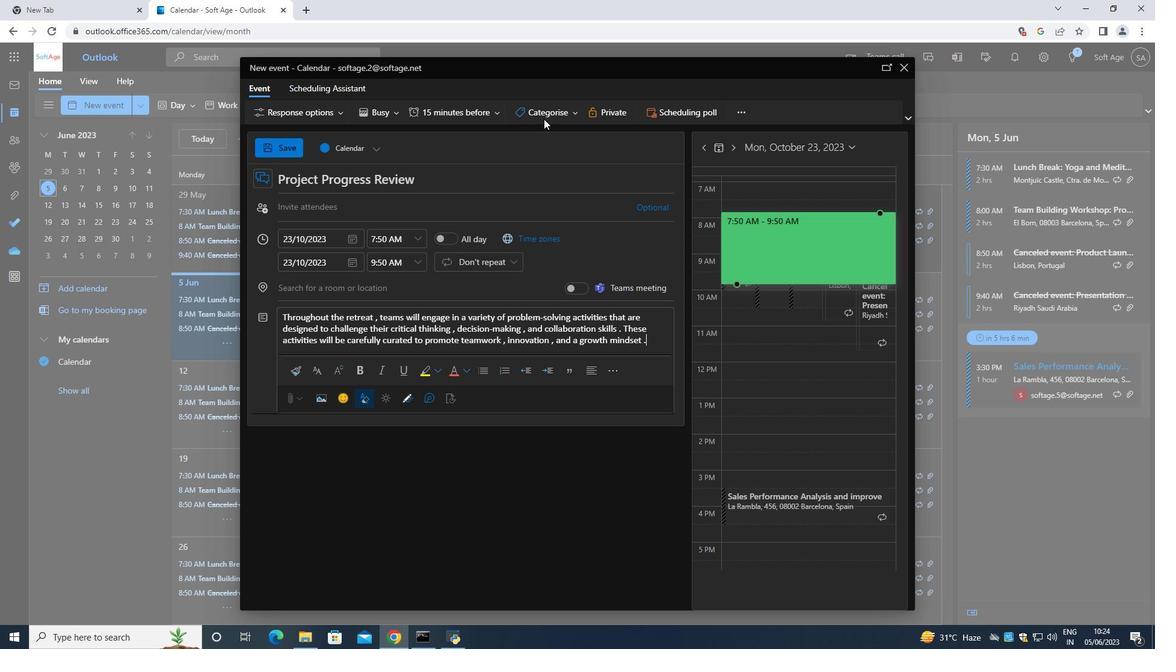 
Action: Mouse pressed left at (542, 112)
Screenshot: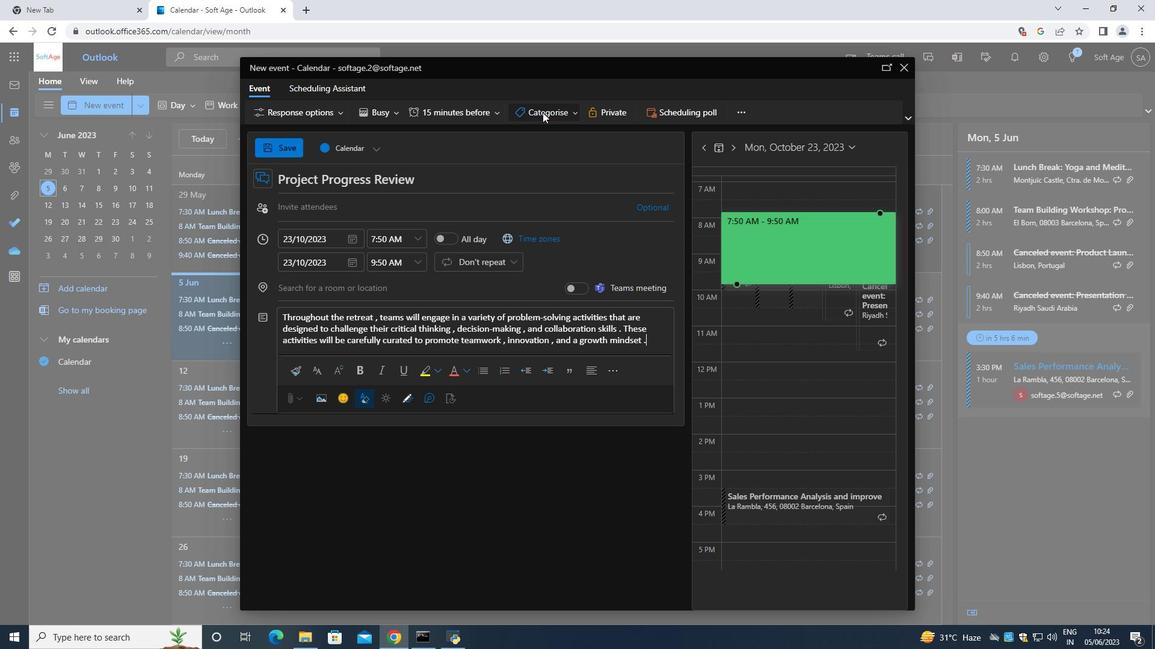 
Action: Mouse moved to (552, 157)
Screenshot: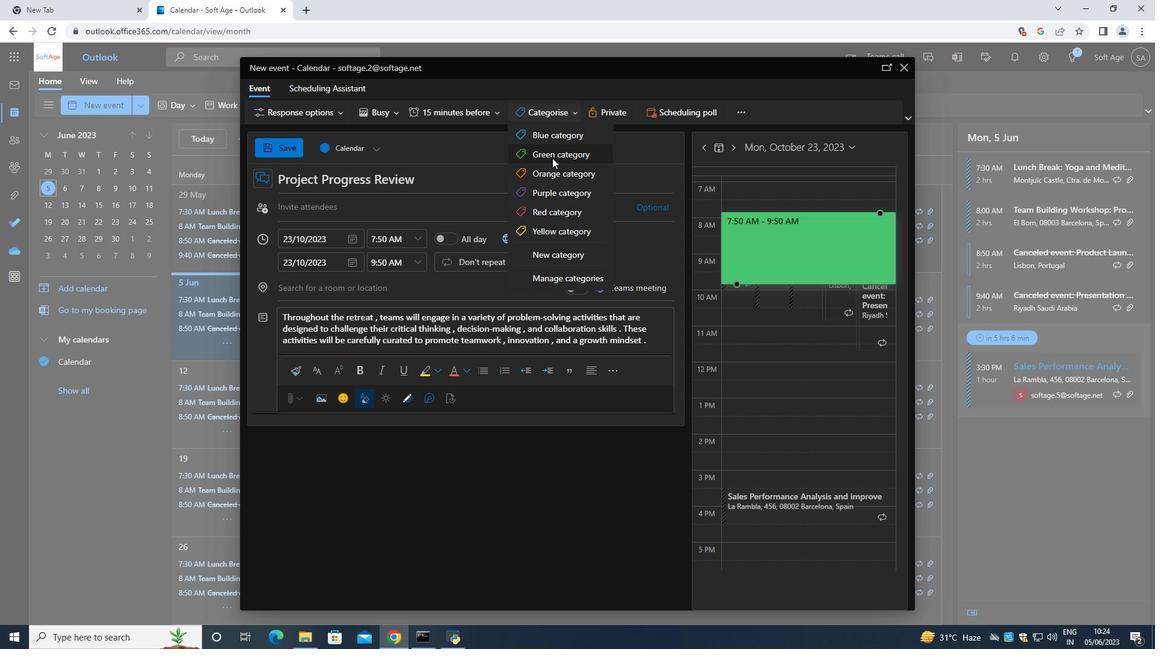 
Action: Mouse pressed left at (552, 157)
Screenshot: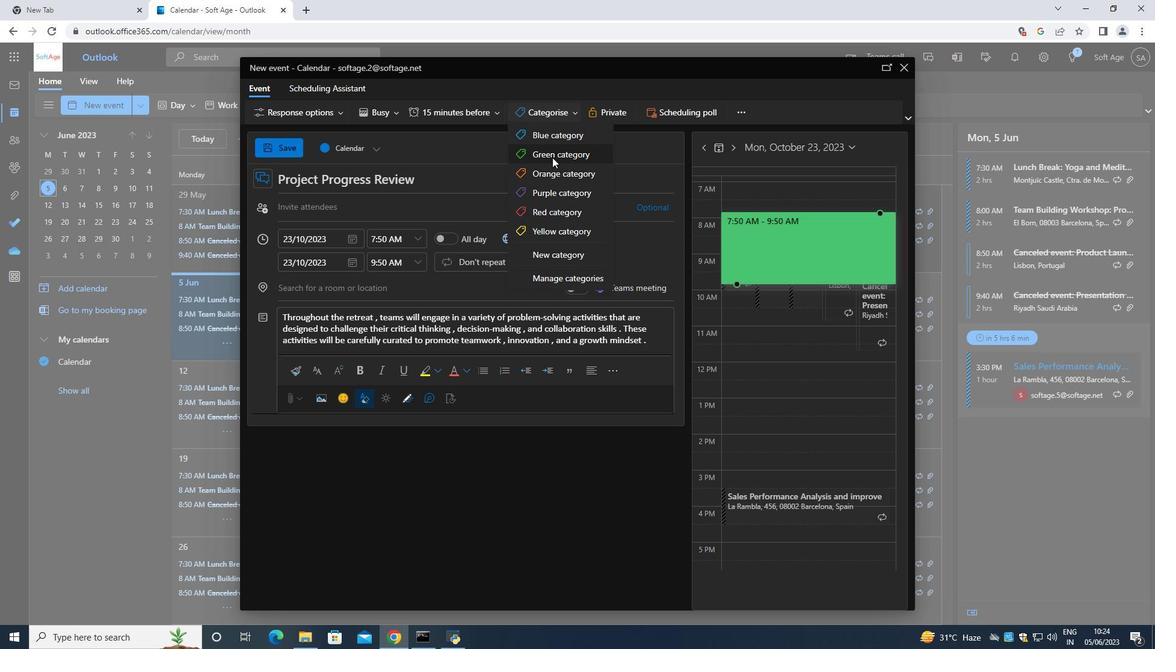 
Action: Mouse moved to (471, 291)
Screenshot: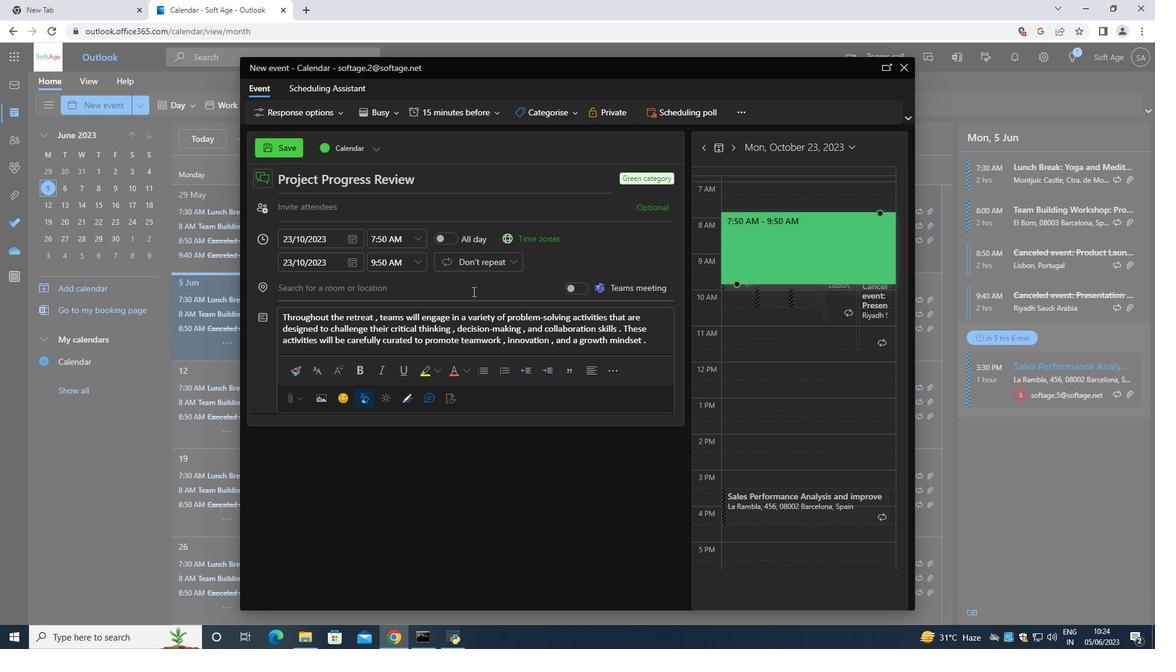 
Action: Mouse pressed left at (471, 291)
Screenshot: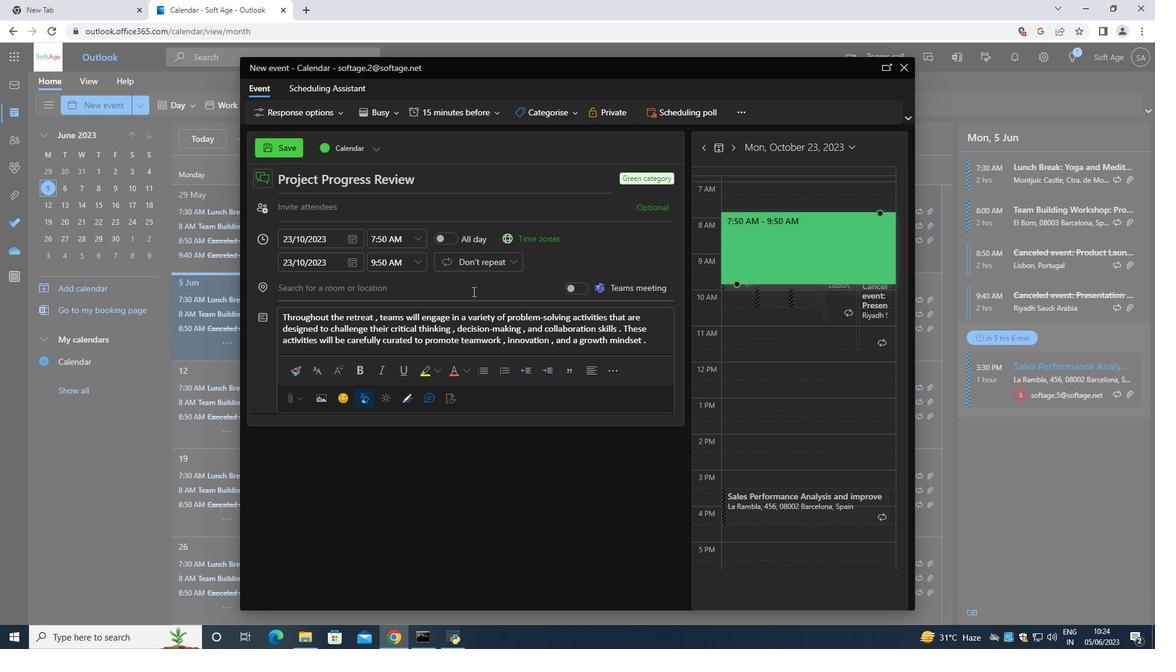 
Action: Mouse moved to (472, 292)
Screenshot: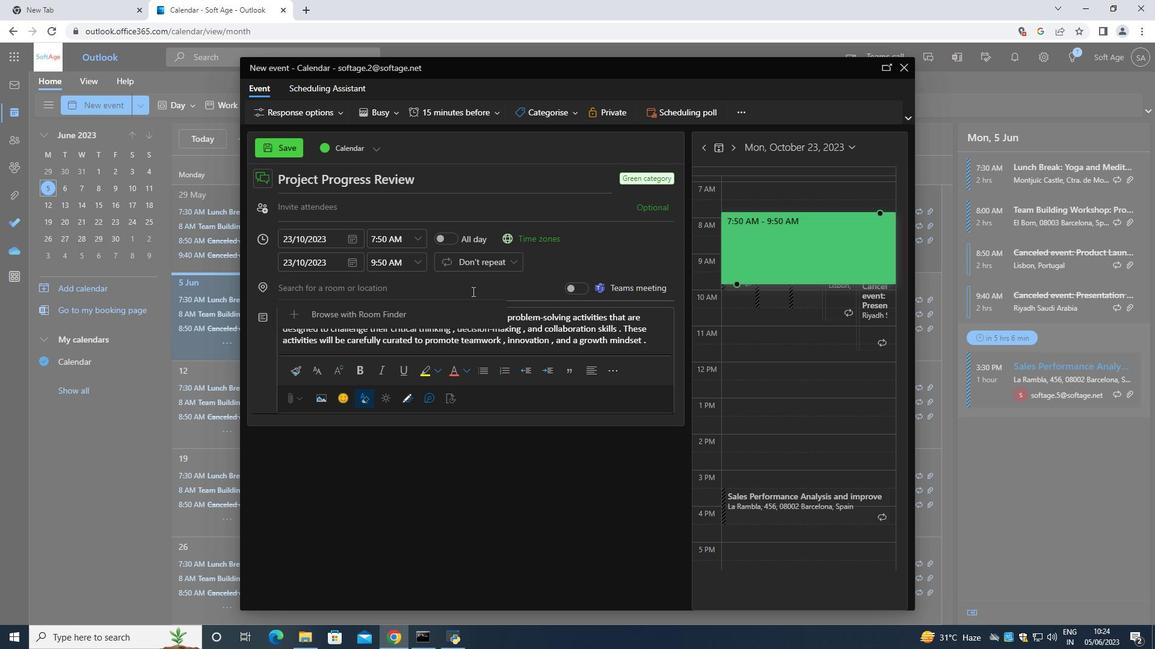 
Action: Key pressed 456<Key.space><Key.shift>Palace<Key.space>of<Key.space><Key.shift>Knossos,<Key.space><Key.shift><Key.shift>Crete<Key.space>,<Key.space><Key.shift>Greece
Screenshot: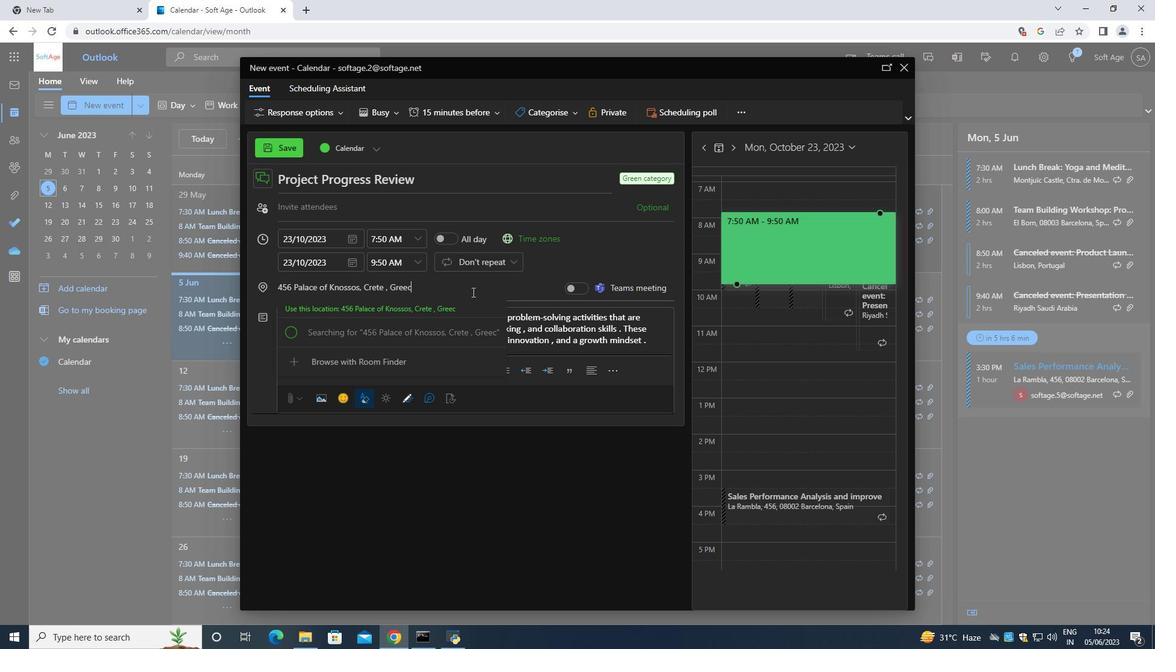 
Action: Mouse moved to (356, 203)
Screenshot: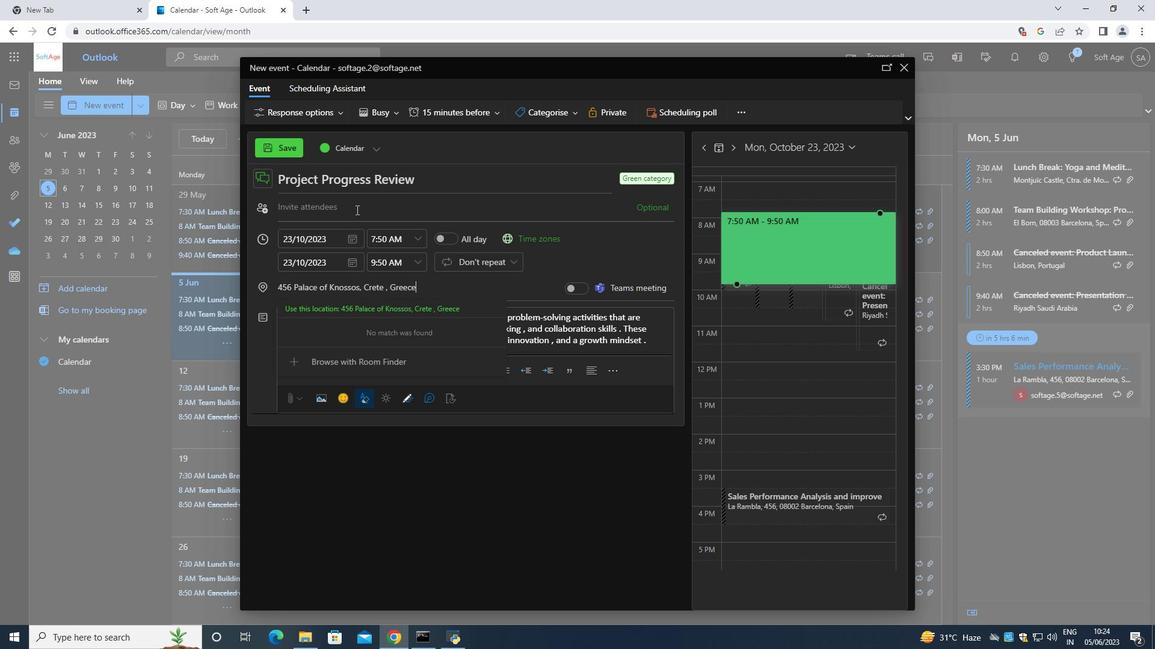 
Action: Mouse pressed left at (356, 203)
Screenshot: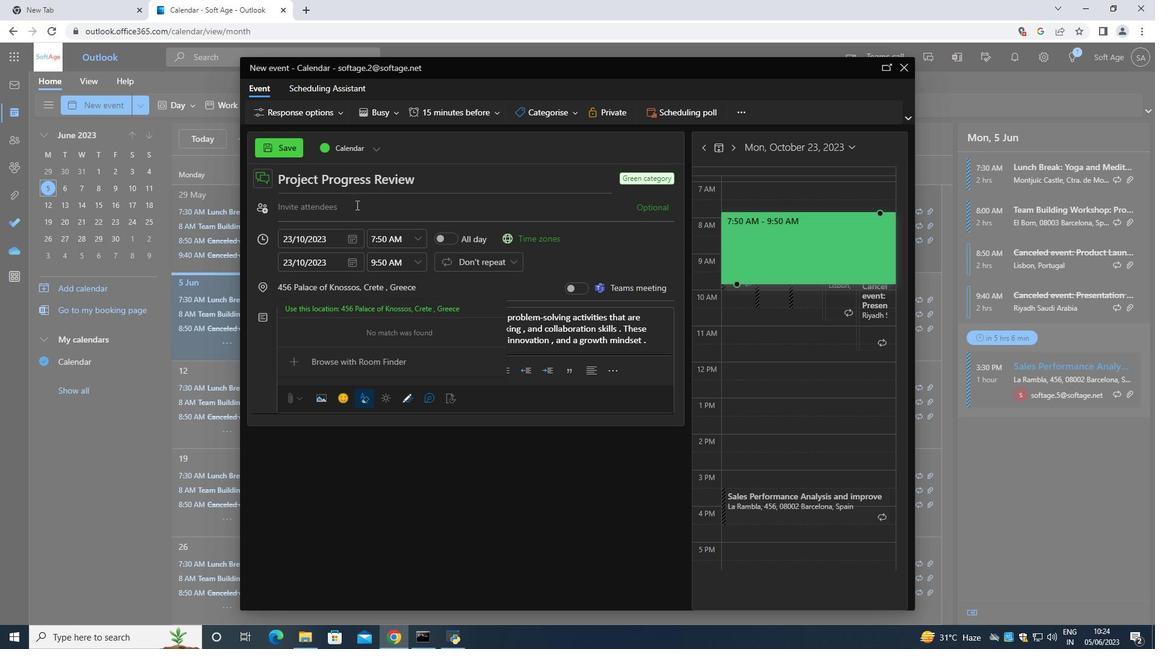 
Action: Mouse moved to (356, 203)
Screenshot: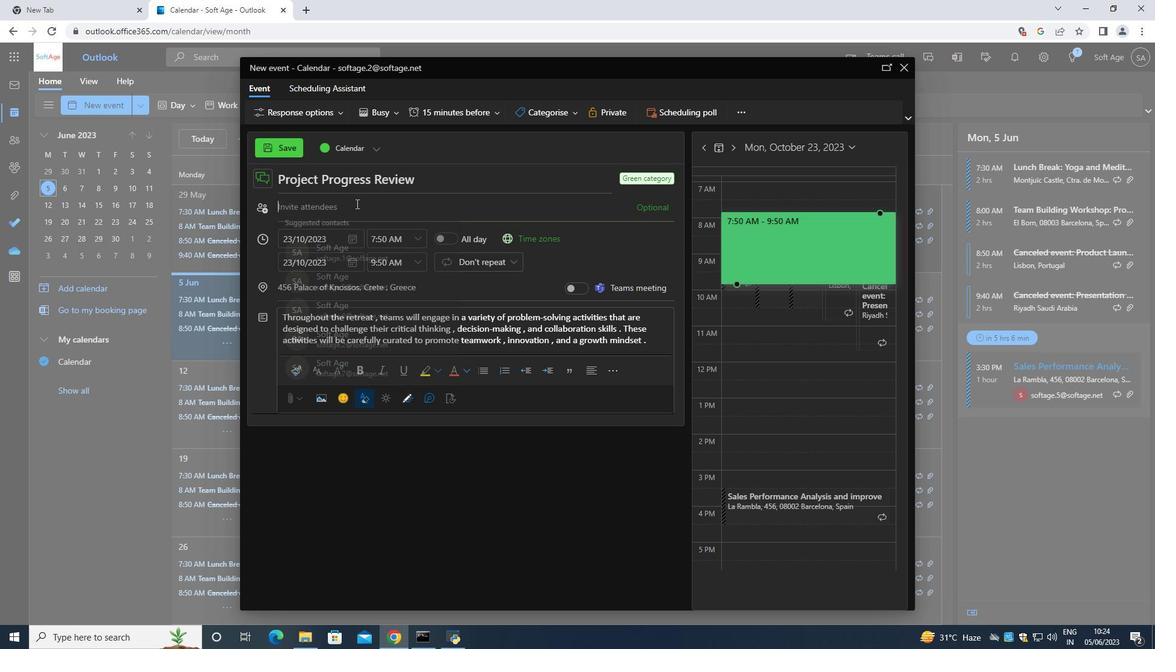 
Action: Key pressed <Key.shift>Softage.4<Key.shift>@softage.net
Screenshot: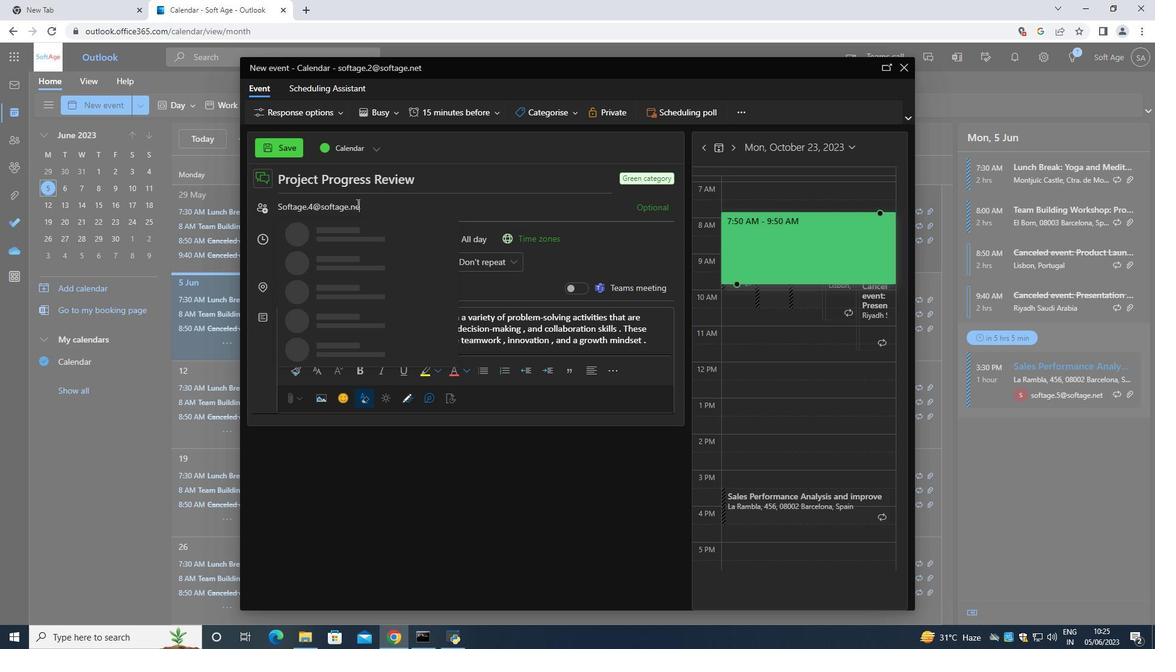
Action: Mouse moved to (376, 236)
Screenshot: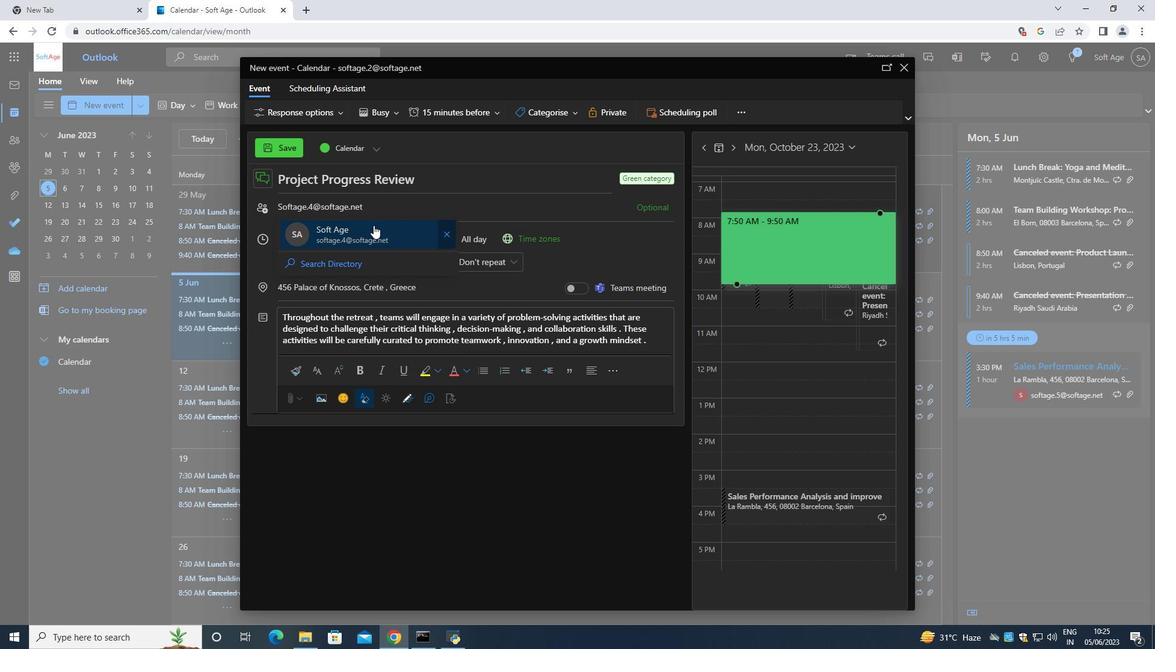 
Action: Mouse pressed left at (376, 236)
Screenshot: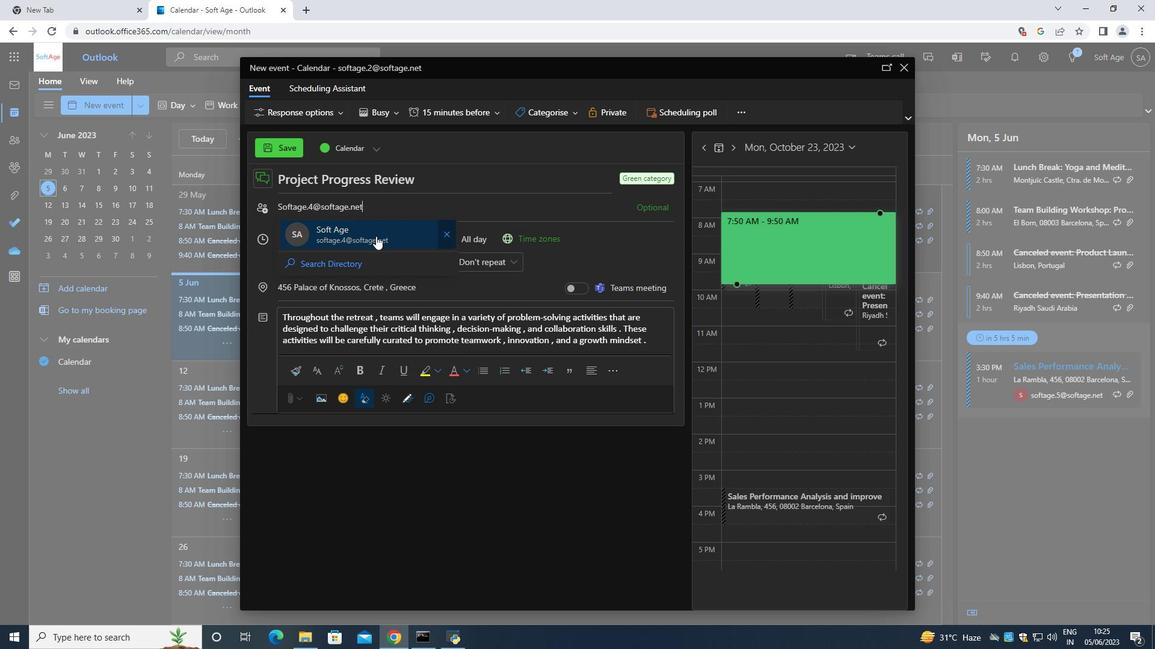 
Action: Mouse moved to (376, 237)
Screenshot: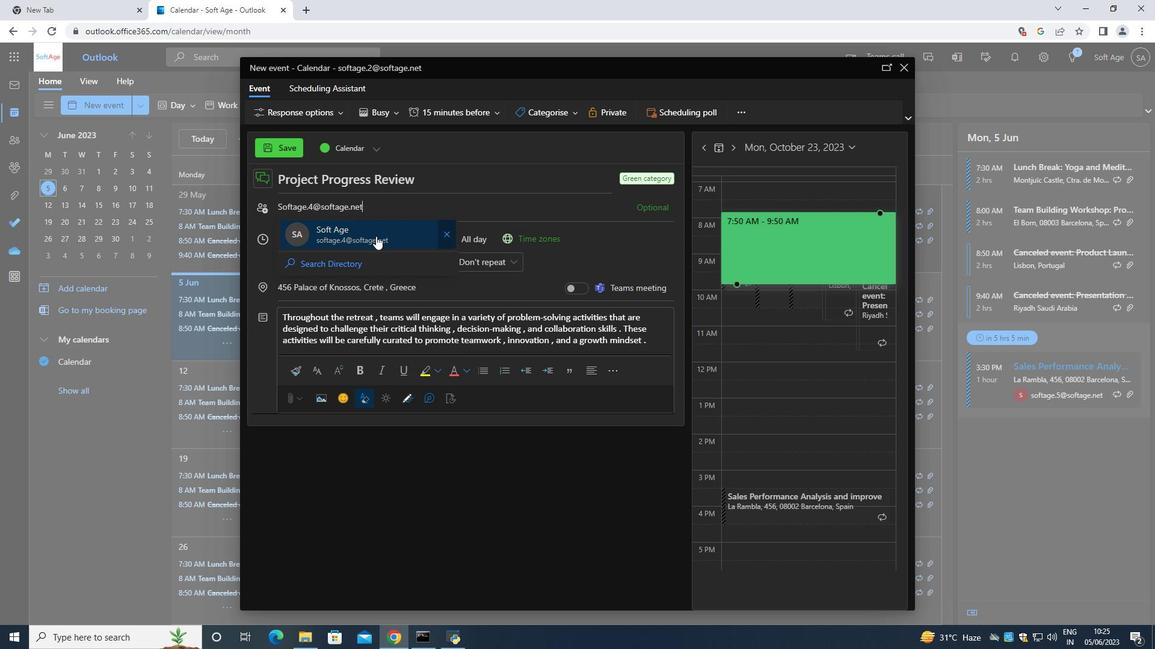 
Action: Key pressed <Key.shift>Softage.5<Key.shift>@softage
Screenshot: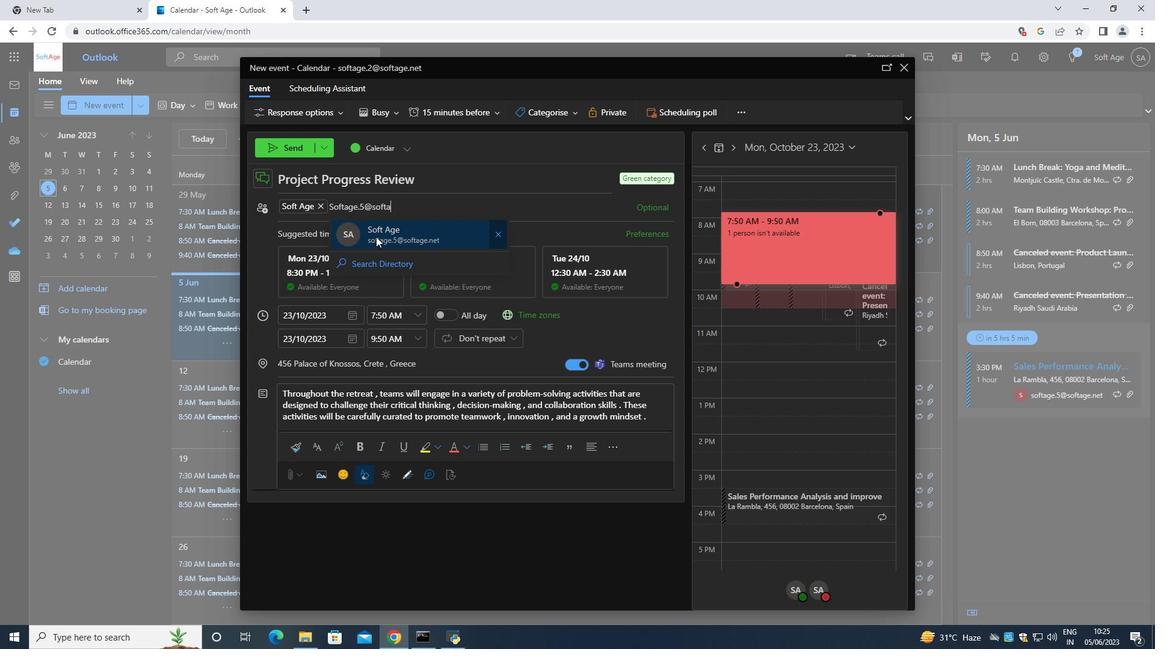 
Action: Mouse pressed left at (376, 237)
Screenshot: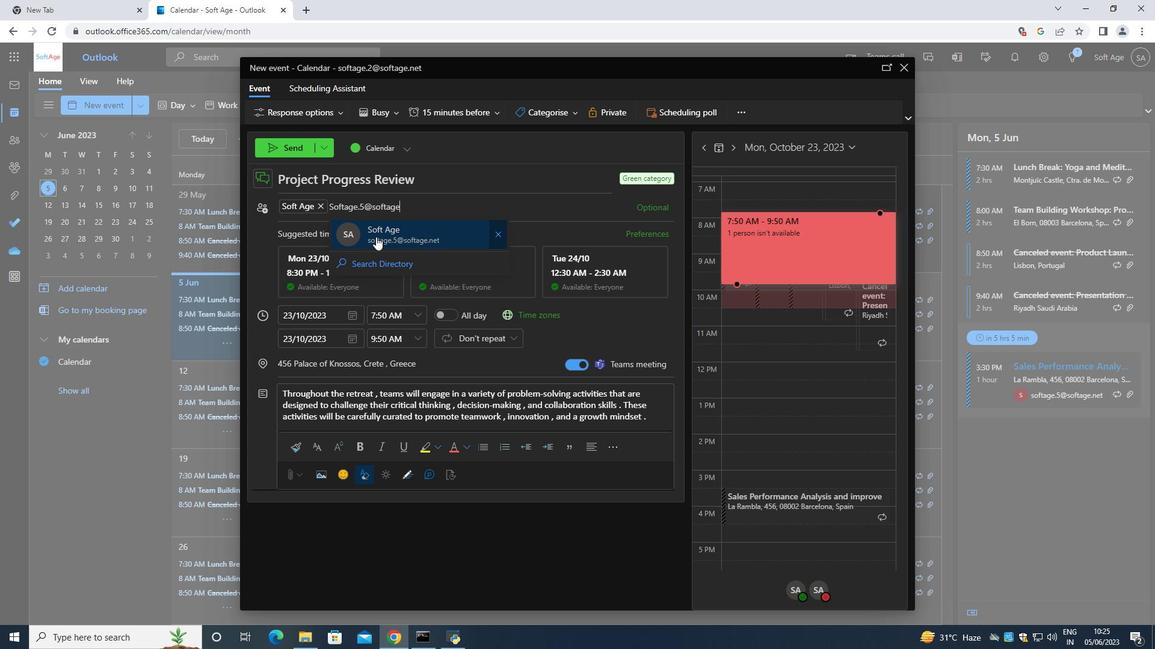 
Action: Mouse moved to (484, 104)
Screenshot: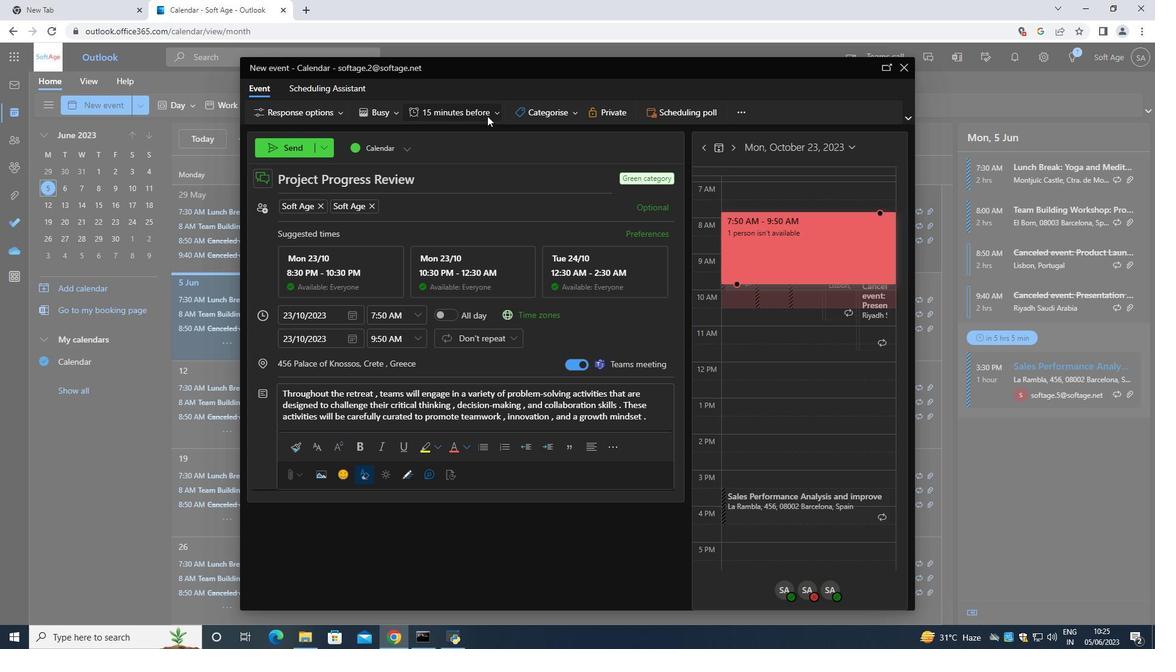 
Action: Mouse pressed left at (484, 104)
Screenshot: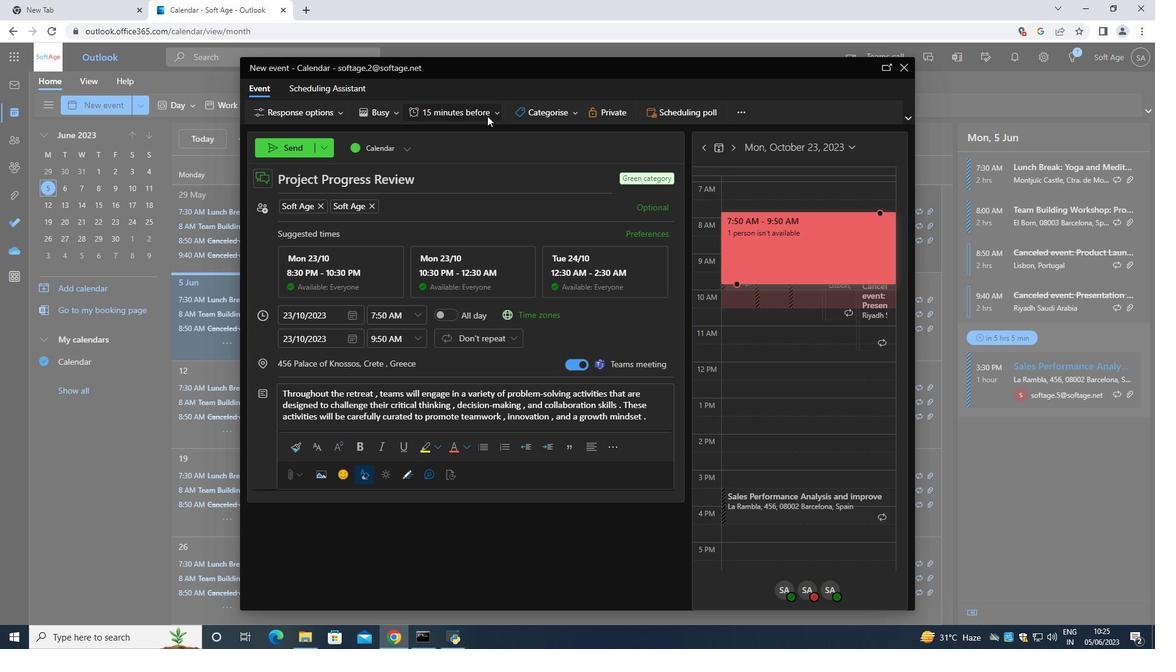 
Action: Mouse moved to (474, 163)
Screenshot: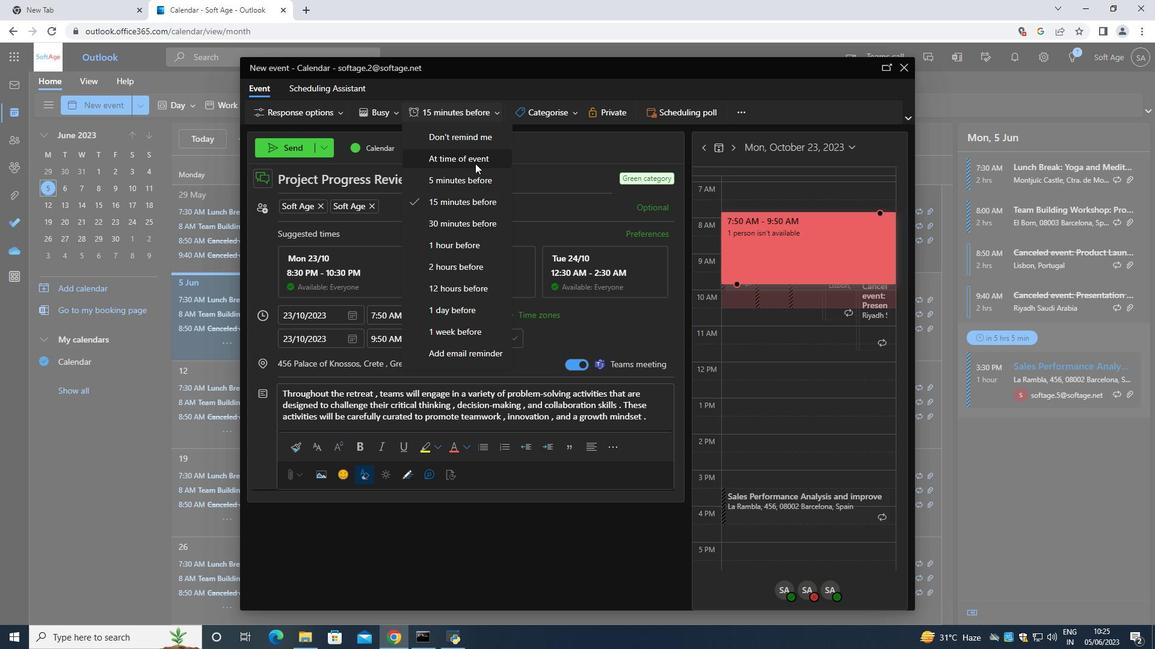 
Action: Mouse pressed left at (474, 163)
Screenshot: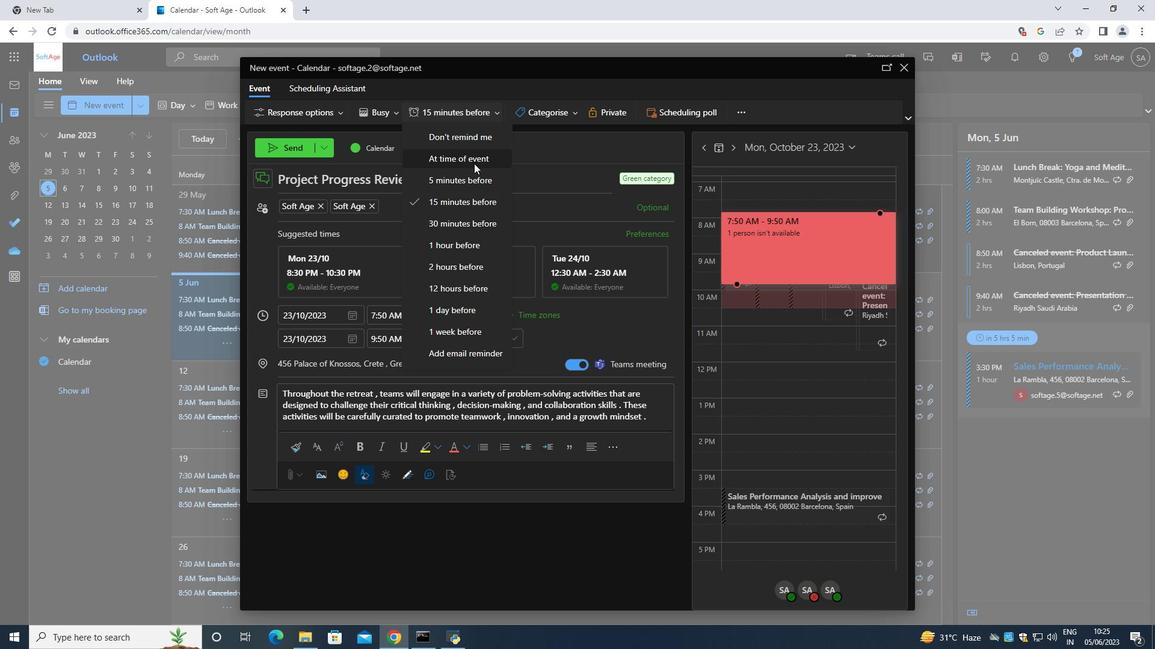 
Action: Mouse moved to (276, 156)
Screenshot: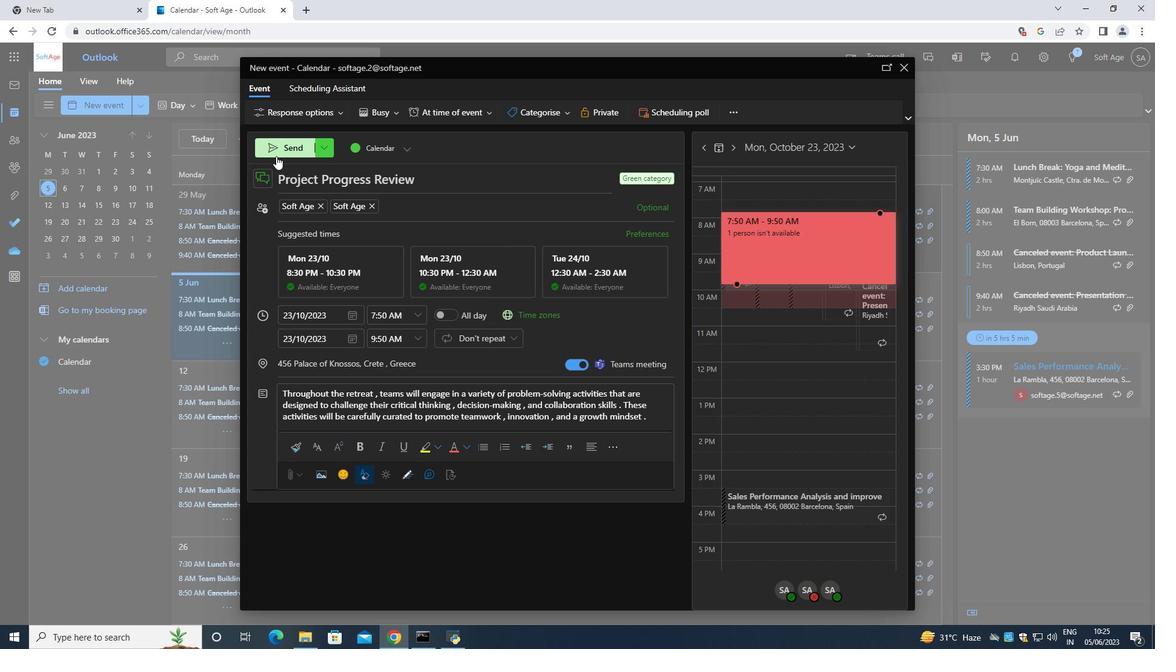 
Action: Mouse pressed left at (276, 156)
Screenshot: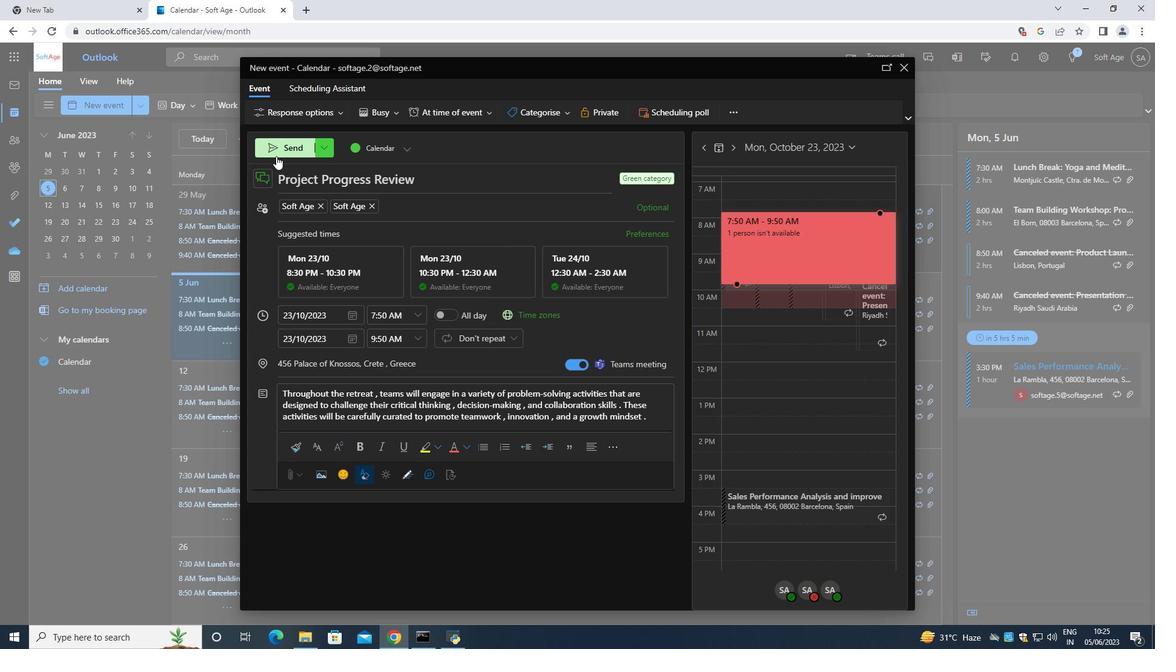 
